 Task: Search one way flight ticket for 3 adults in first from Syracuse: Syracuse Hancock International Airport to Raleigh: Raleigh-durham International Airport on 8-5-2023. Choice of flights is United. Number of bags: 1 carry on bag. Price is upto 97000. Outbound departure time preference is 9:30.
Action: Mouse moved to (281, 118)
Screenshot: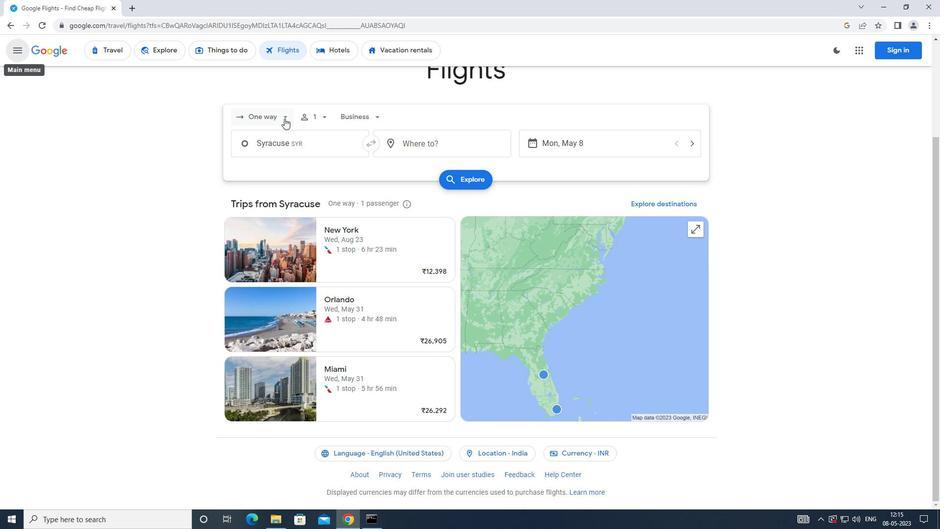 
Action: Mouse pressed left at (281, 118)
Screenshot: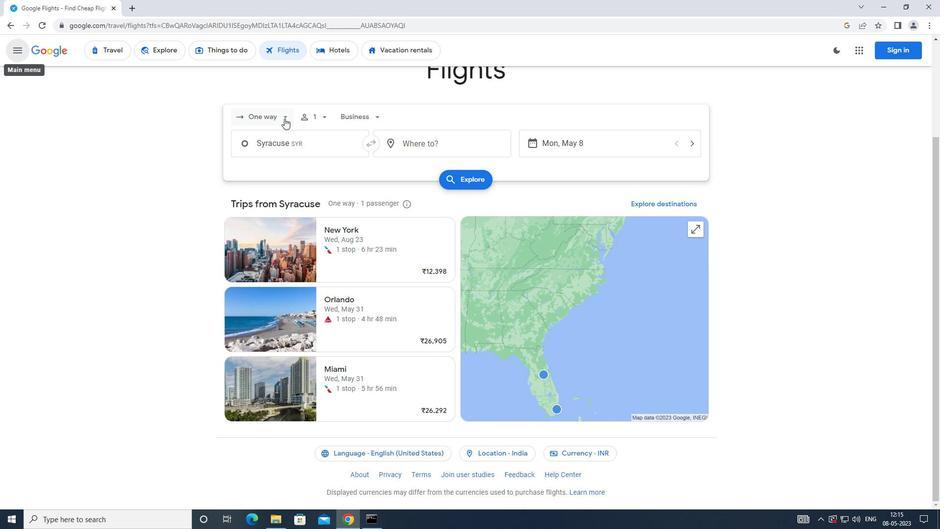 
Action: Mouse moved to (277, 161)
Screenshot: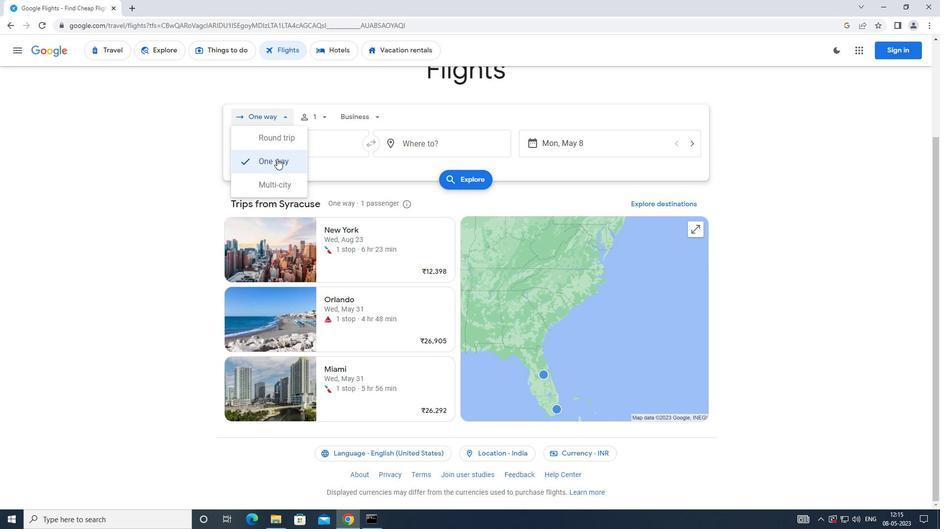 
Action: Mouse pressed left at (277, 161)
Screenshot: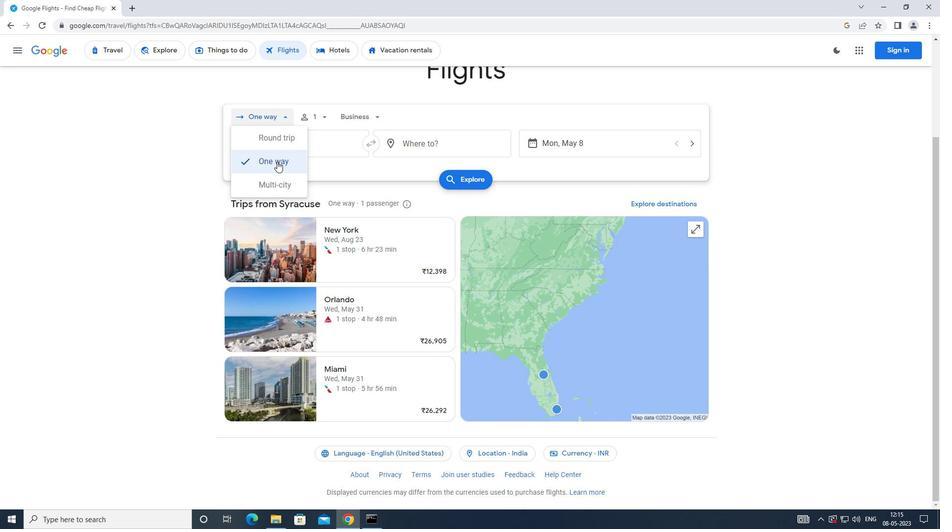 
Action: Mouse moved to (316, 119)
Screenshot: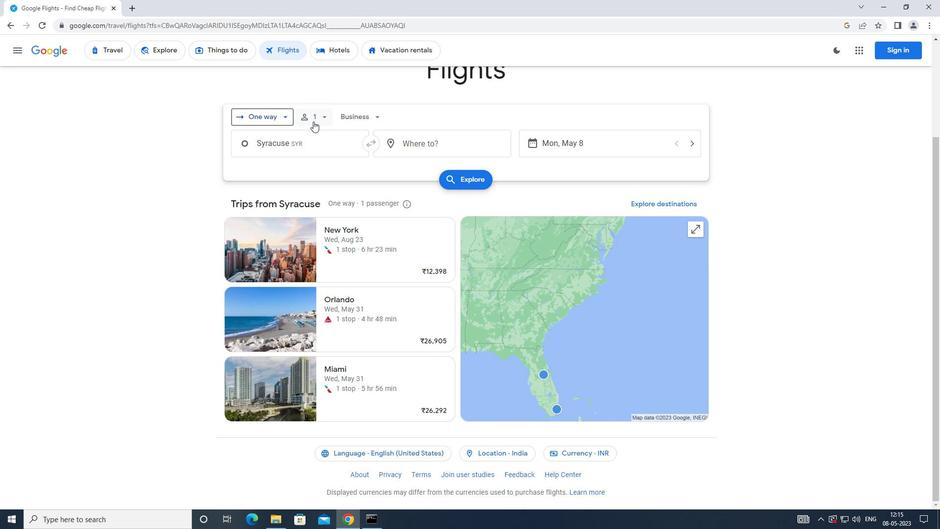 
Action: Mouse pressed left at (316, 119)
Screenshot: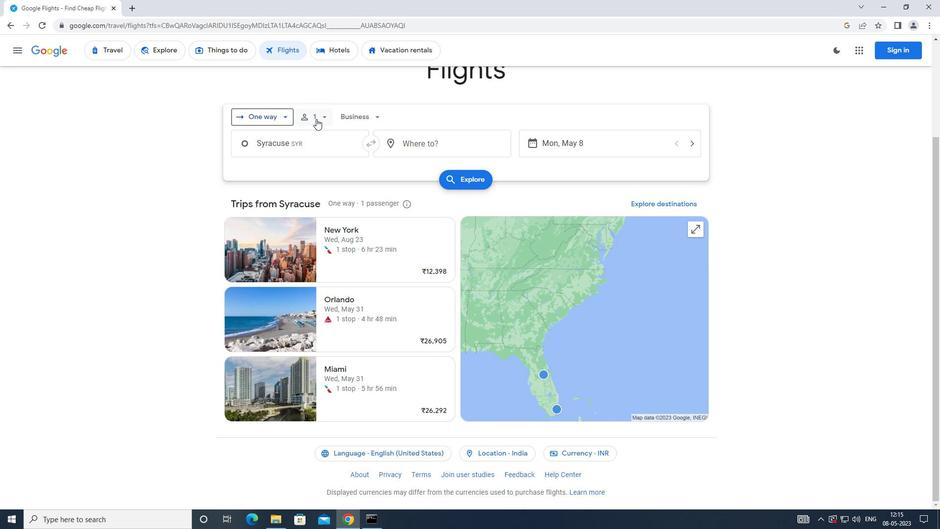 
Action: Mouse moved to (390, 140)
Screenshot: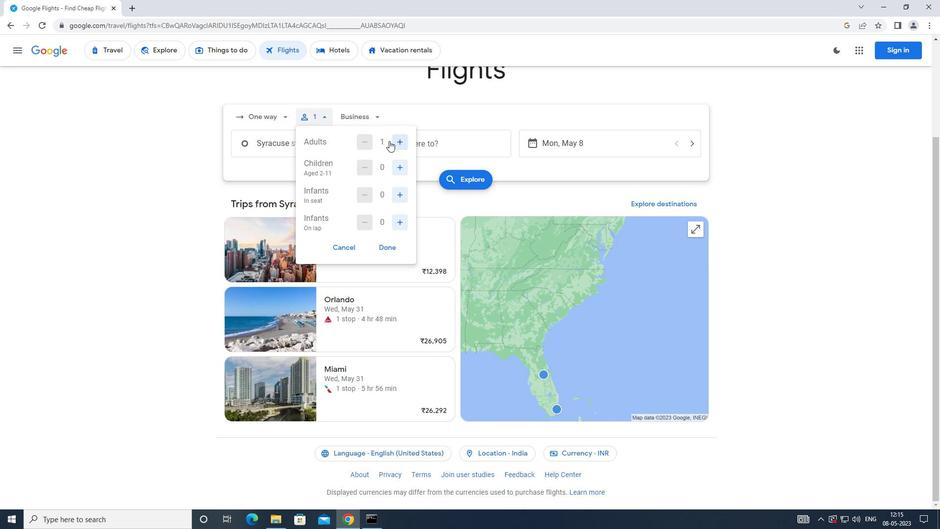 
Action: Mouse pressed left at (390, 140)
Screenshot: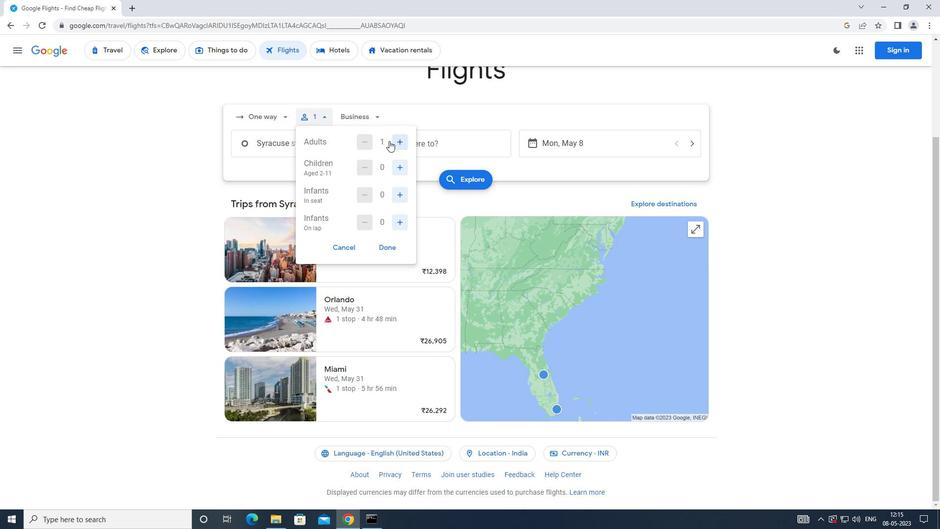 
Action: Mouse moved to (390, 140)
Screenshot: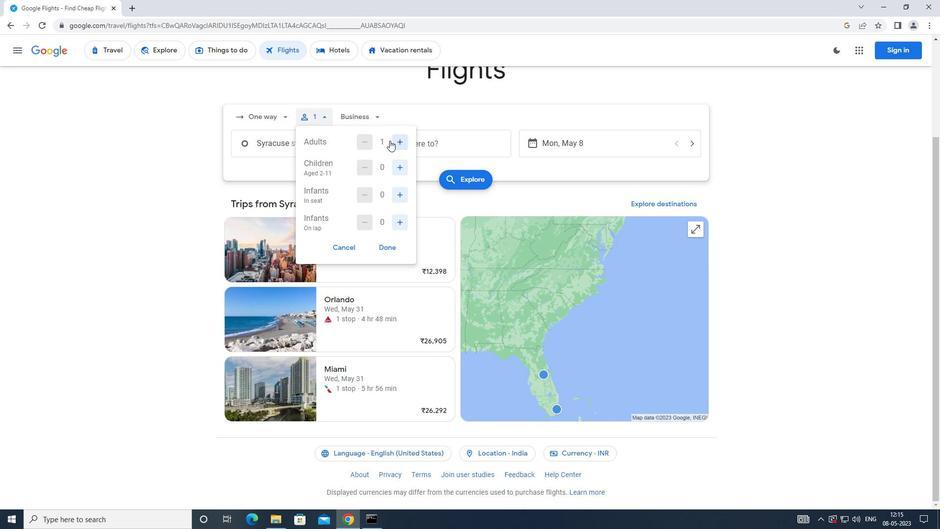 
Action: Mouse pressed left at (390, 140)
Screenshot: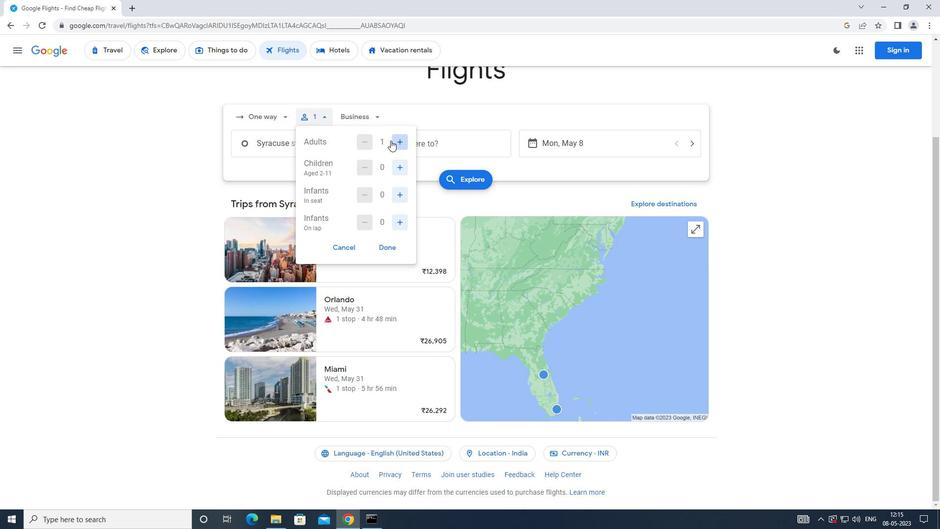 
Action: Mouse moved to (388, 247)
Screenshot: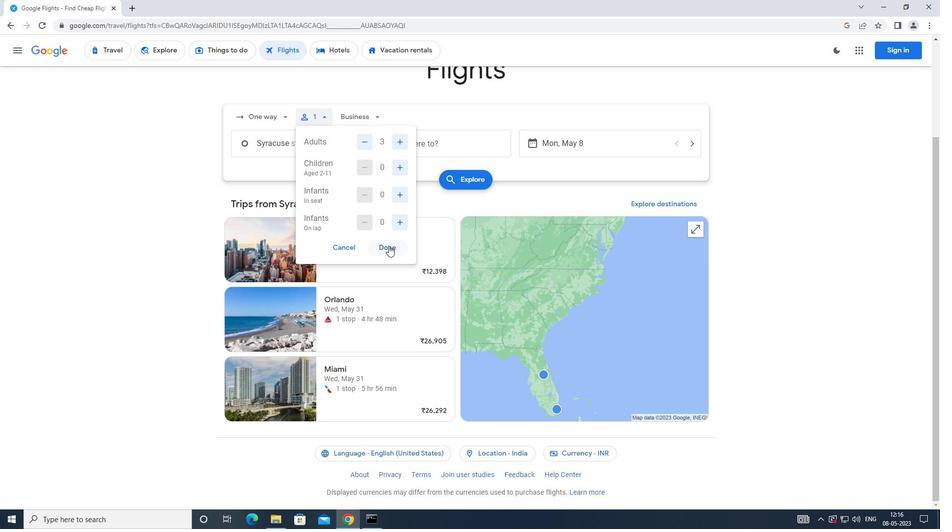 
Action: Mouse pressed left at (388, 247)
Screenshot: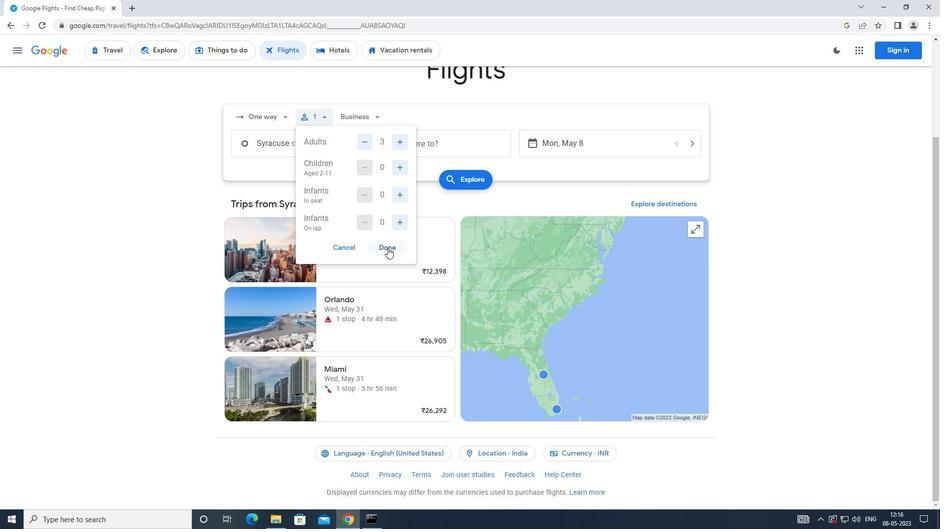 
Action: Mouse moved to (358, 124)
Screenshot: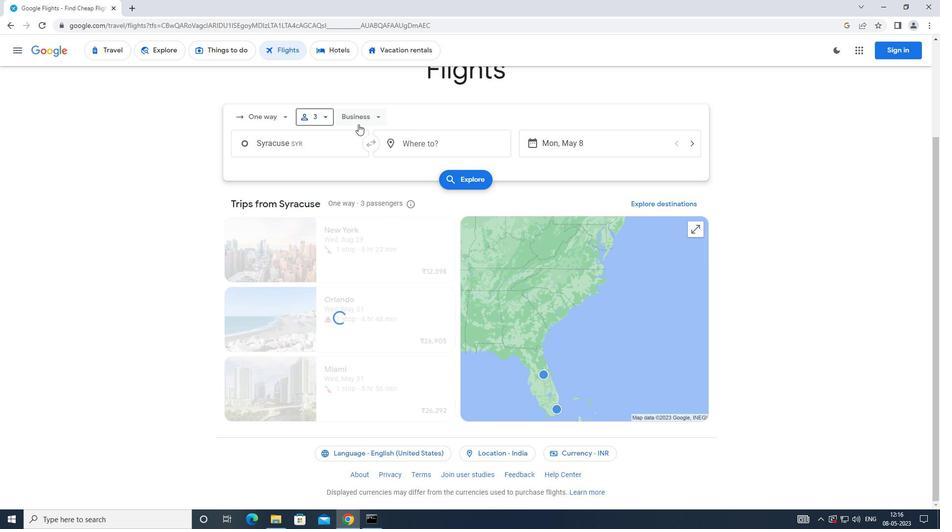 
Action: Mouse pressed left at (358, 124)
Screenshot: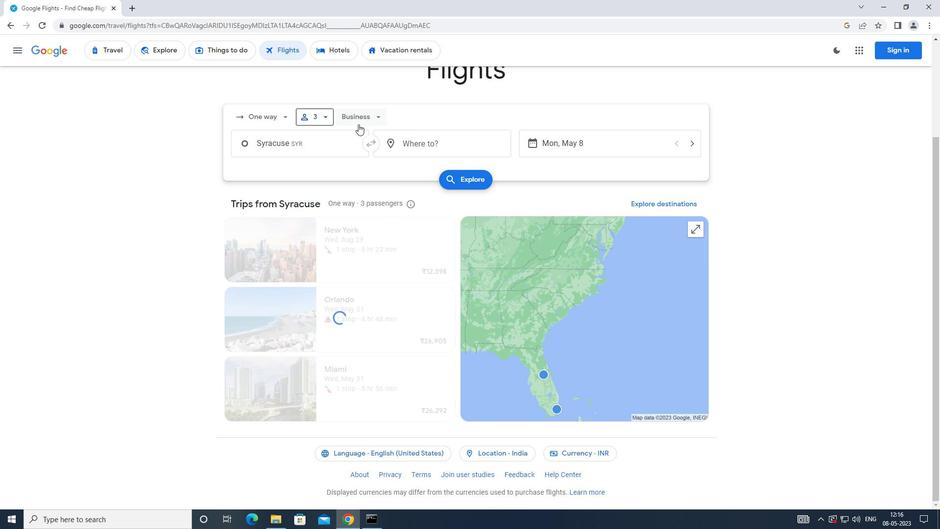 
Action: Mouse moved to (374, 207)
Screenshot: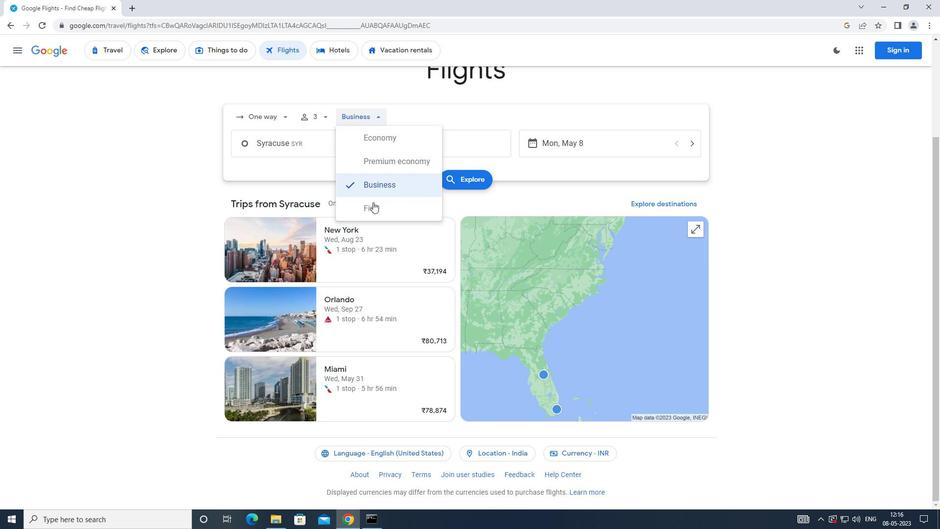 
Action: Mouse pressed left at (374, 207)
Screenshot: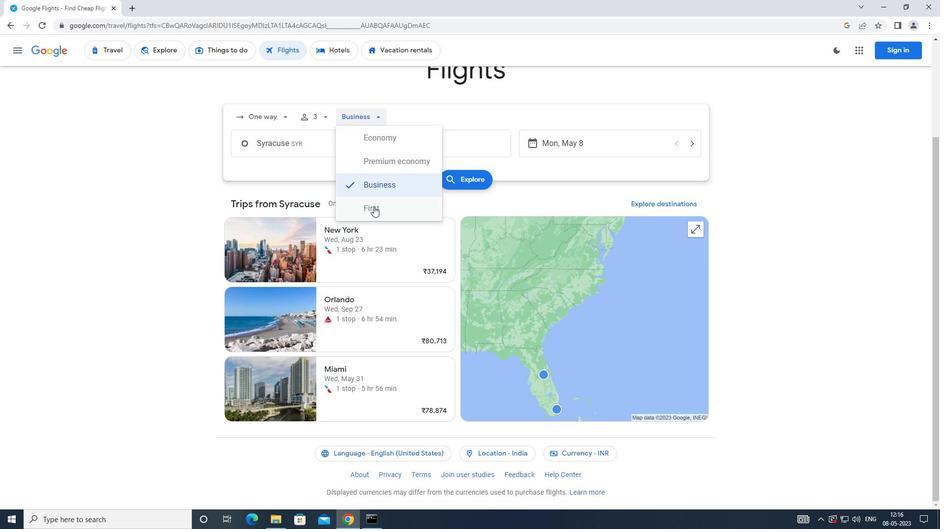
Action: Mouse moved to (323, 145)
Screenshot: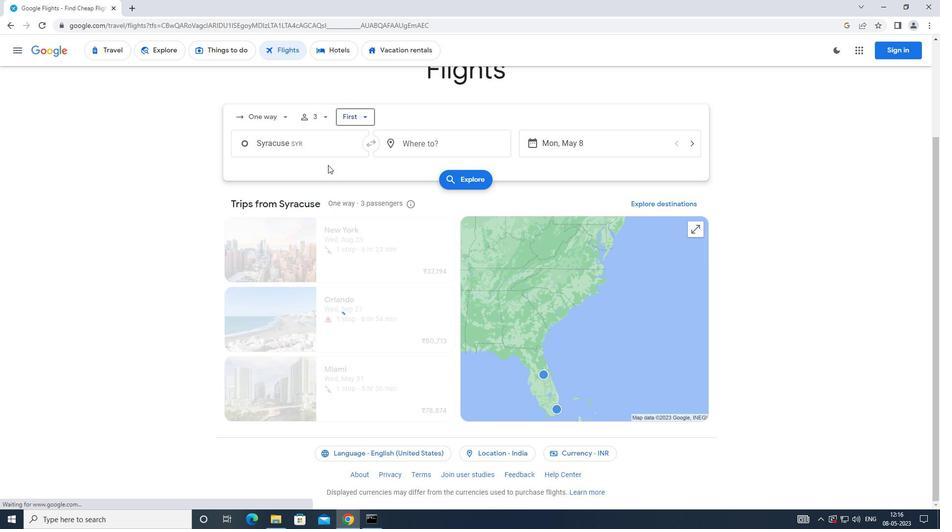 
Action: Mouse pressed left at (323, 145)
Screenshot: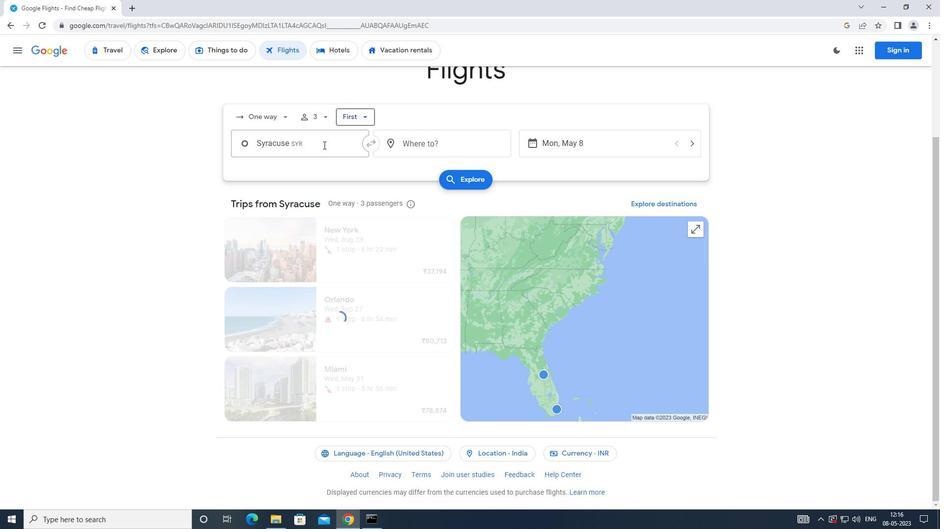 
Action: Mouse moved to (323, 144)
Screenshot: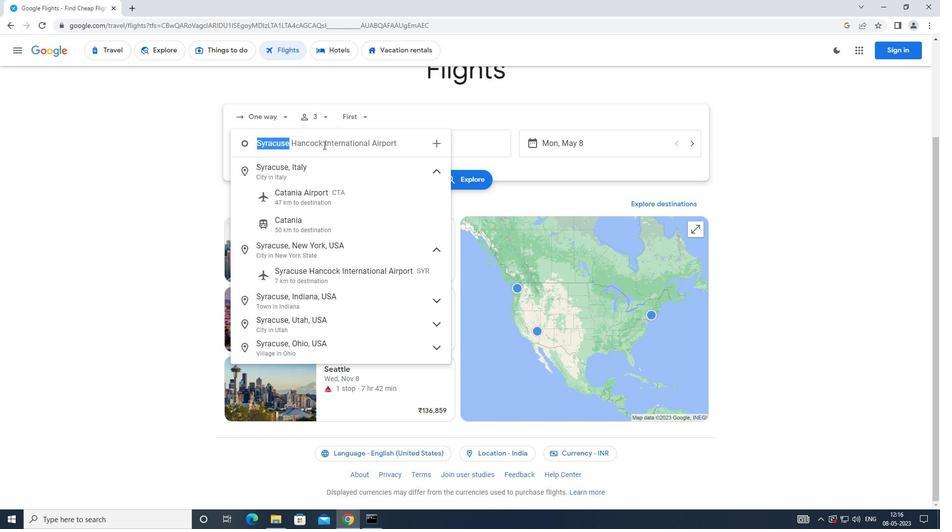 
Action: Key pressed <Key.caps_lock>s<Key.caps_lock>yracuse<Key.space>
Screenshot: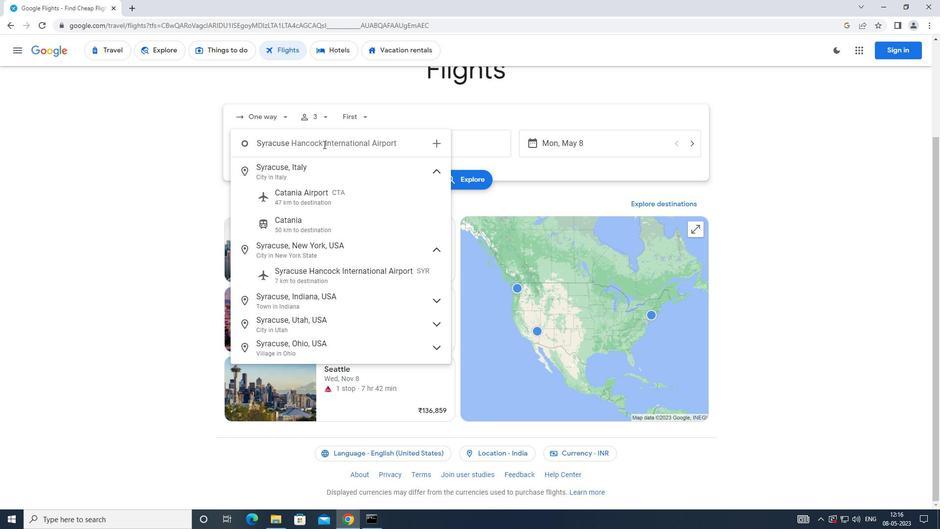 
Action: Mouse moved to (297, 261)
Screenshot: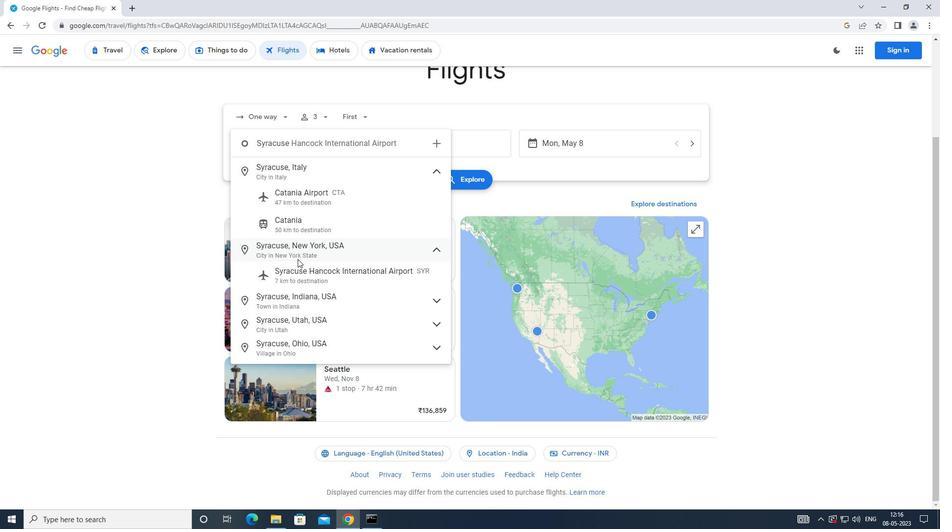 
Action: Mouse pressed left at (297, 261)
Screenshot: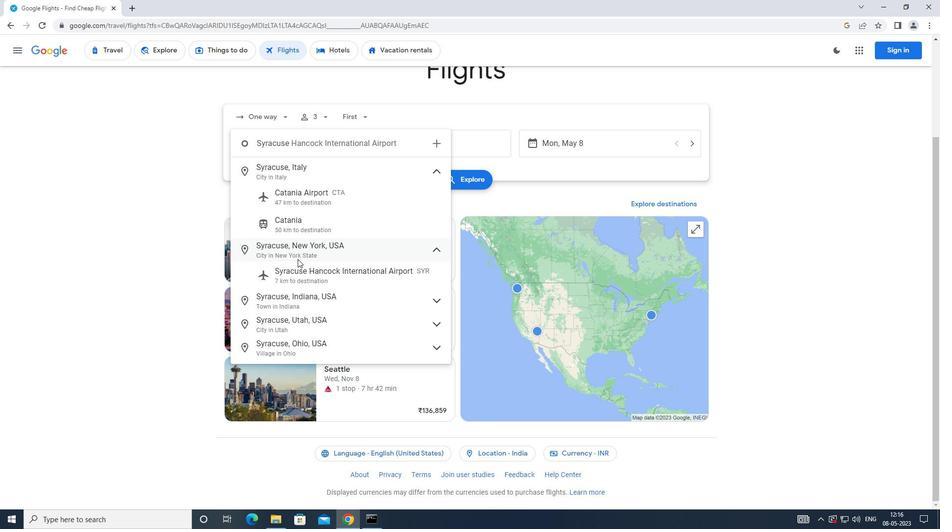 
Action: Mouse moved to (420, 139)
Screenshot: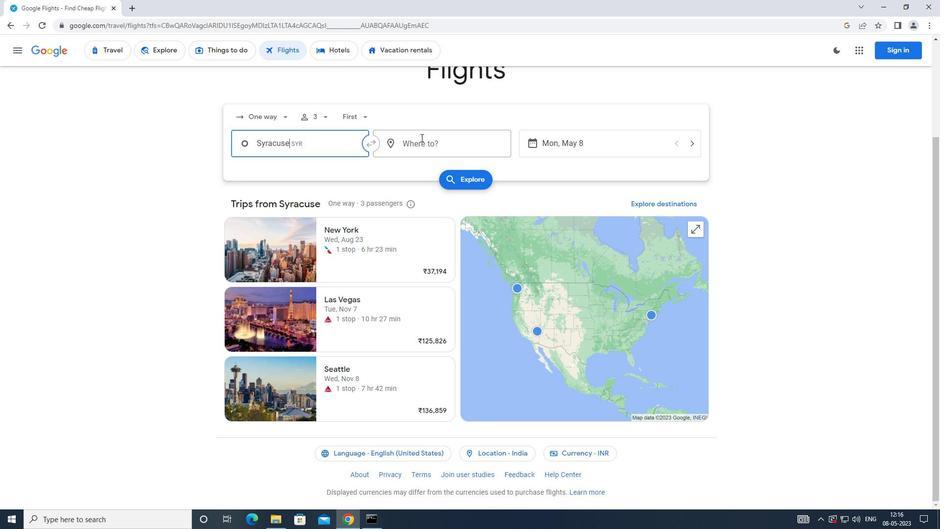 
Action: Mouse pressed left at (420, 139)
Screenshot: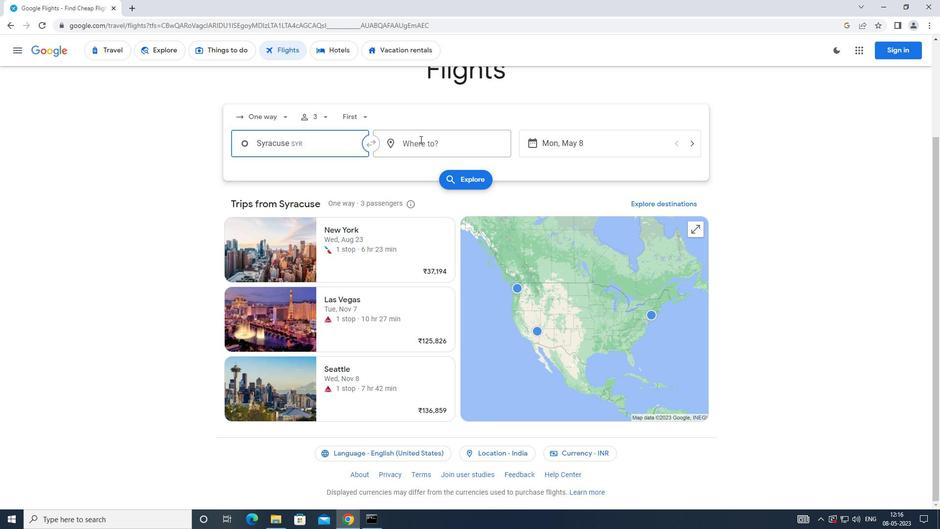 
Action: Mouse moved to (408, 250)
Screenshot: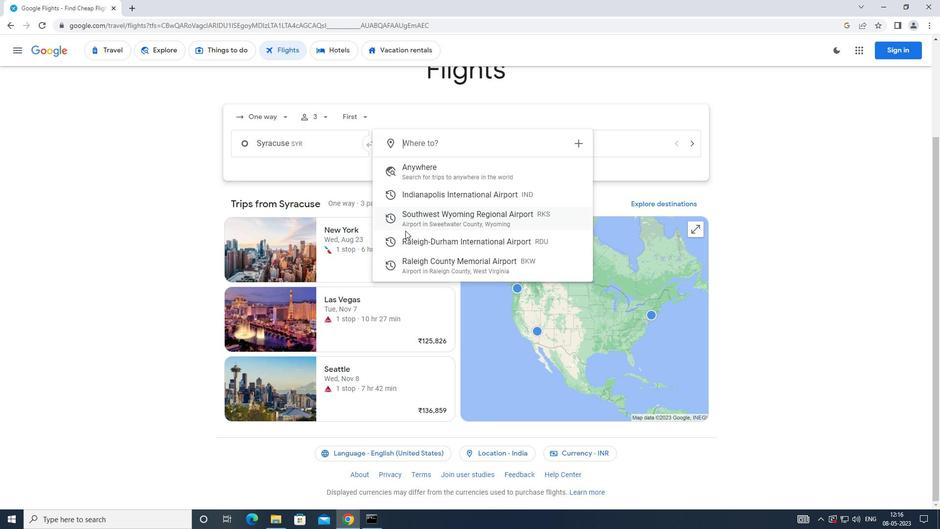 
Action: Mouse pressed left at (408, 250)
Screenshot: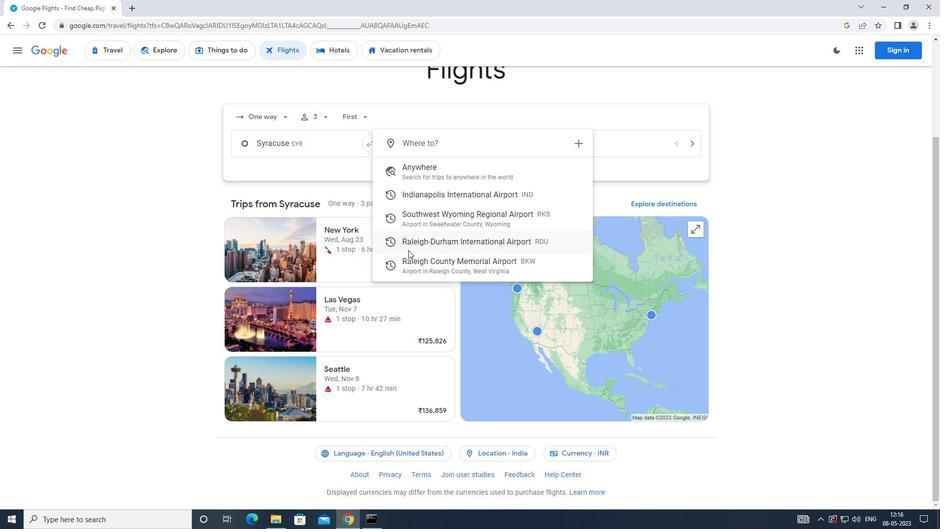 
Action: Mouse moved to (571, 134)
Screenshot: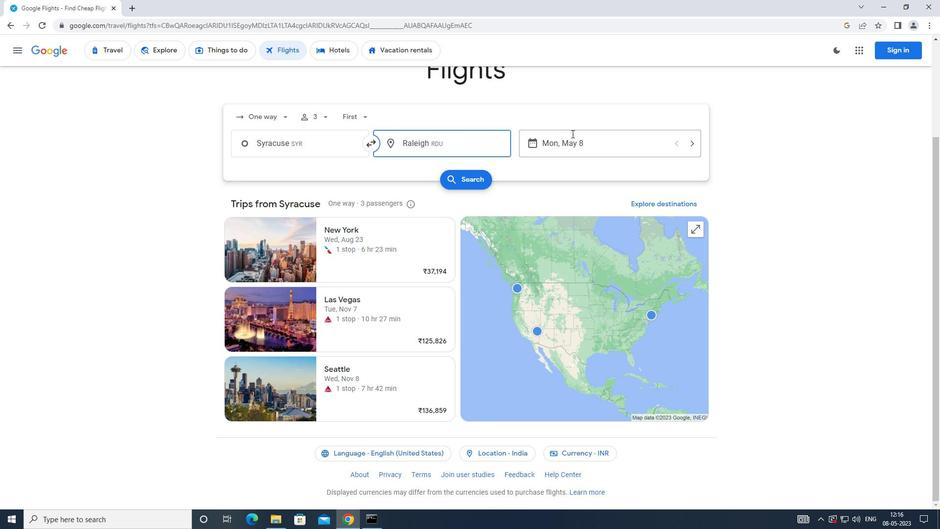 
Action: Mouse pressed left at (571, 134)
Screenshot: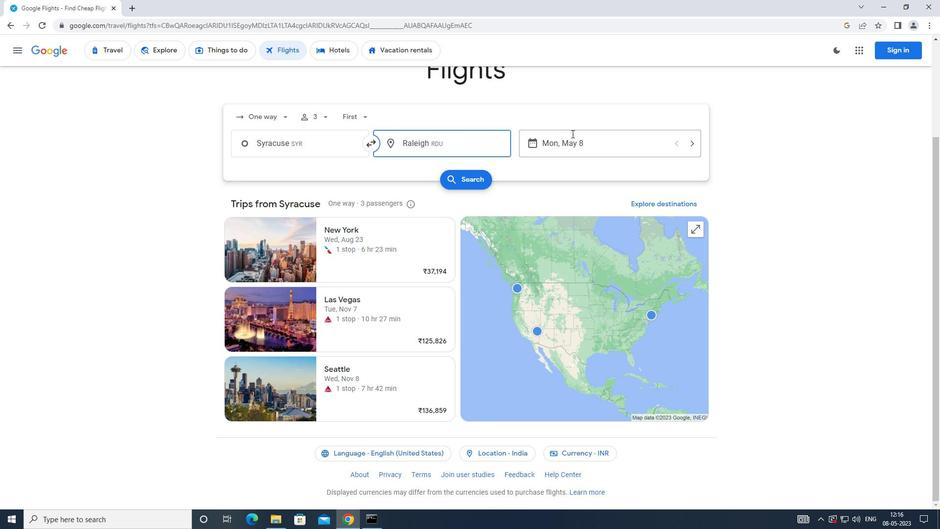 
Action: Mouse moved to (384, 250)
Screenshot: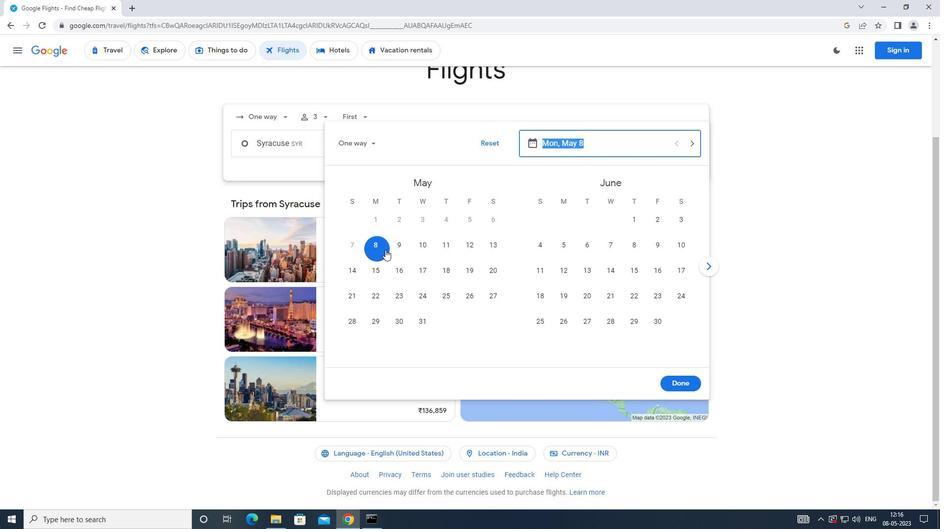 
Action: Mouse pressed left at (384, 250)
Screenshot: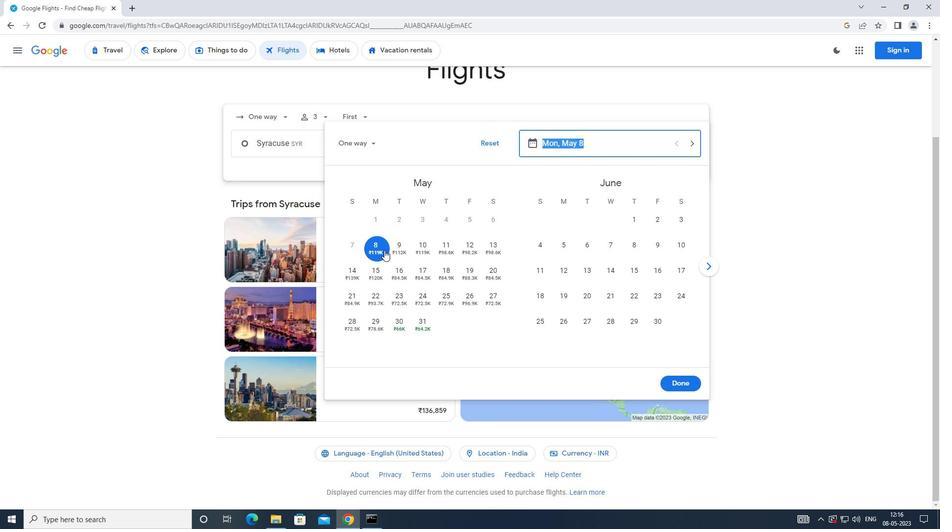 
Action: Mouse moved to (694, 387)
Screenshot: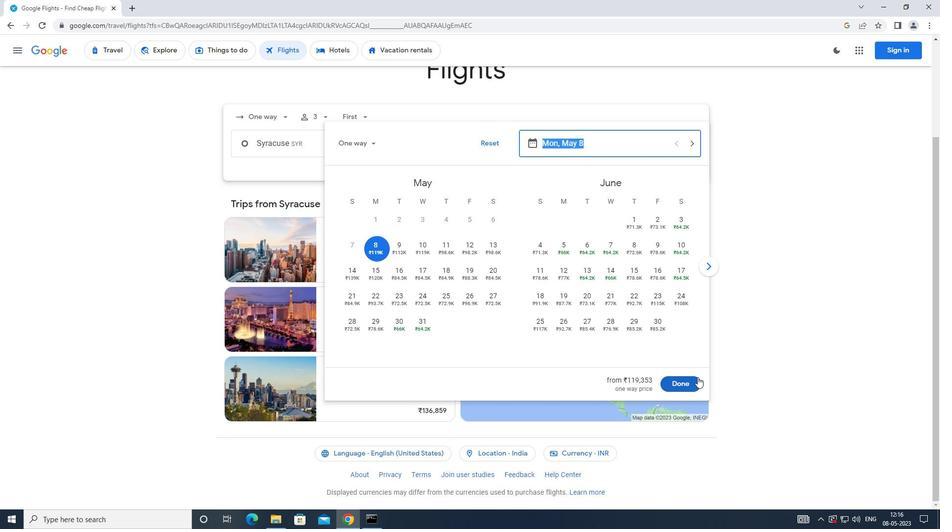 
Action: Mouse pressed left at (694, 387)
Screenshot: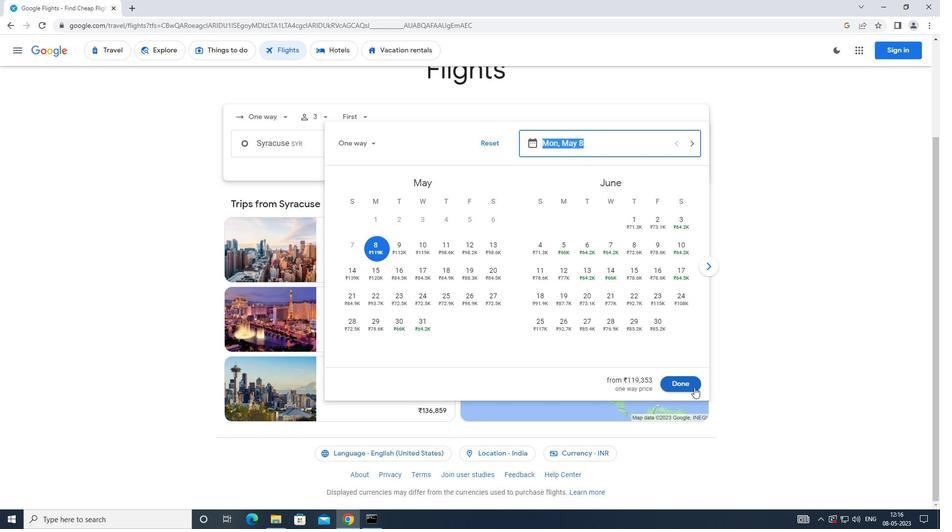 
Action: Mouse moved to (481, 186)
Screenshot: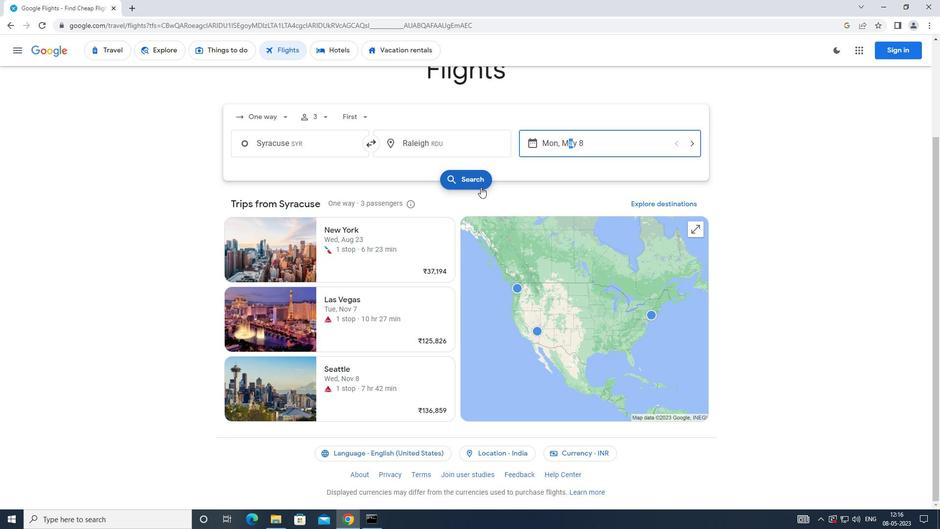 
Action: Mouse pressed left at (481, 186)
Screenshot: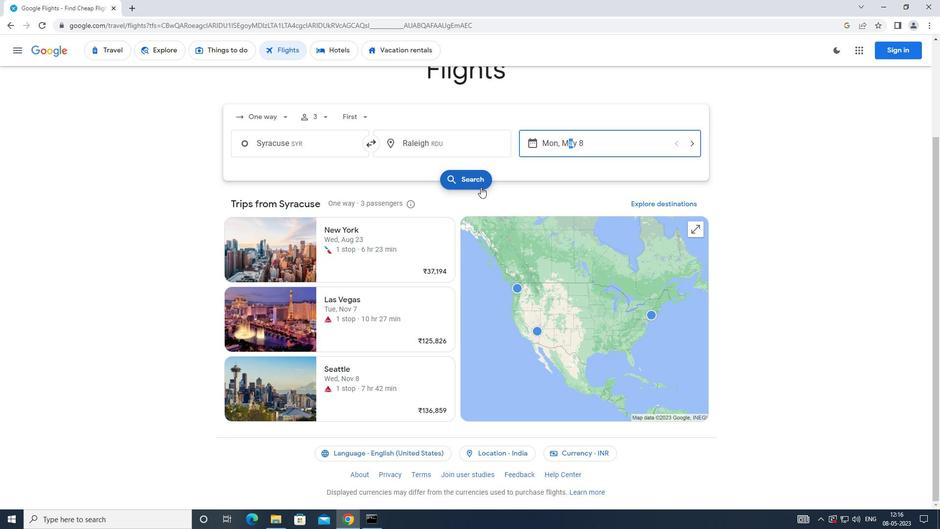 
Action: Mouse moved to (250, 143)
Screenshot: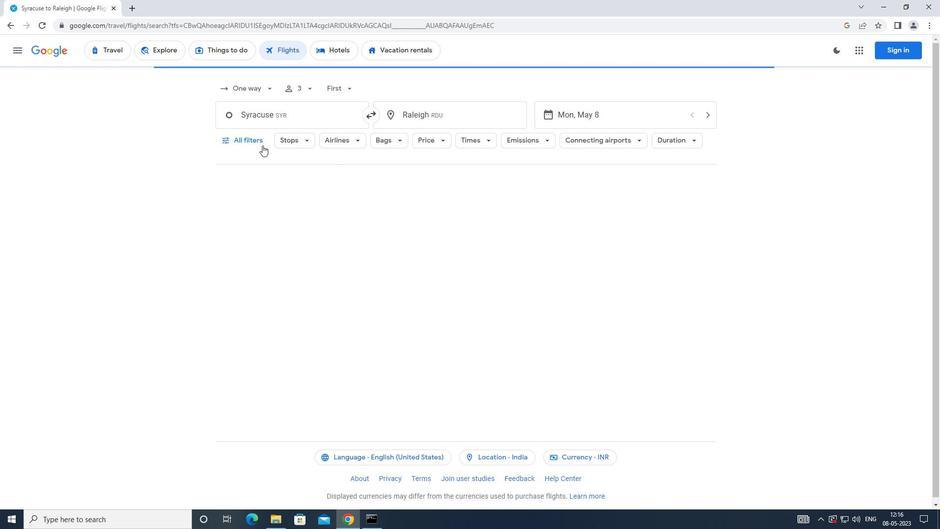 
Action: Mouse pressed left at (250, 143)
Screenshot: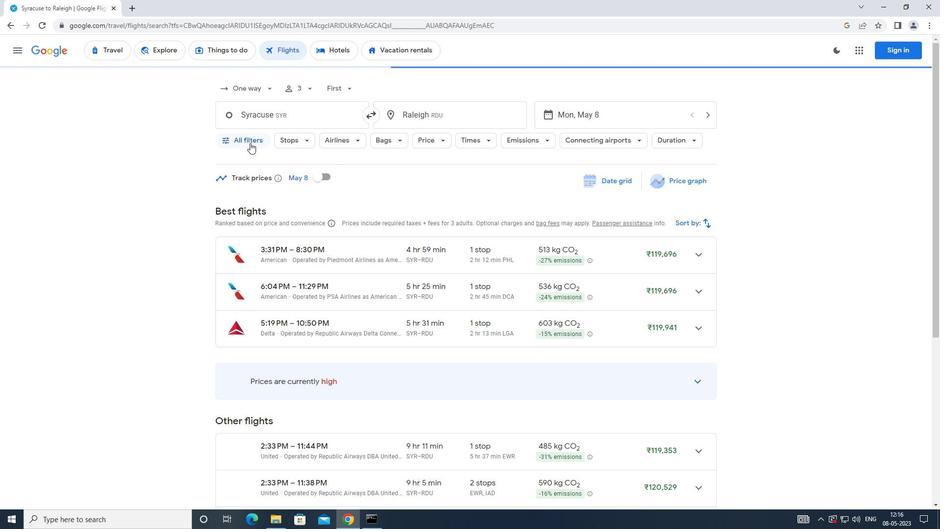 
Action: Mouse moved to (356, 348)
Screenshot: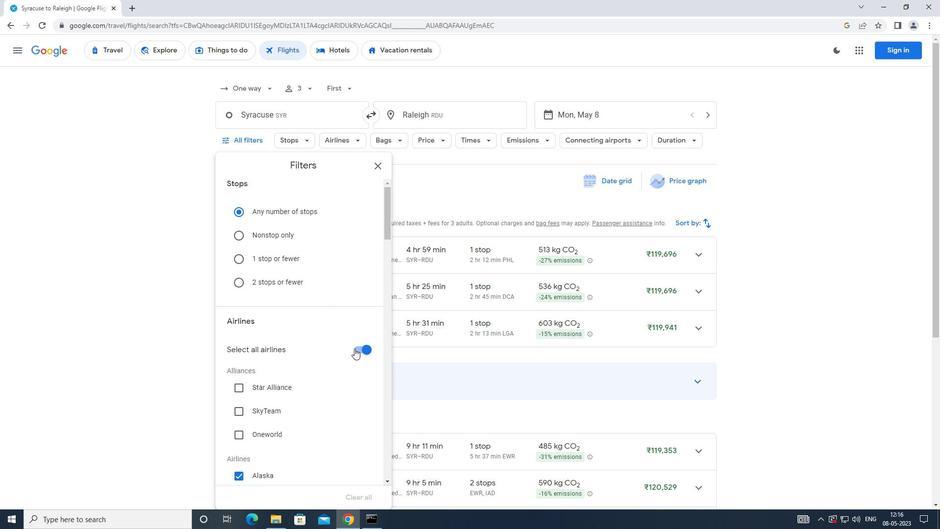 
Action: Mouse pressed left at (356, 348)
Screenshot: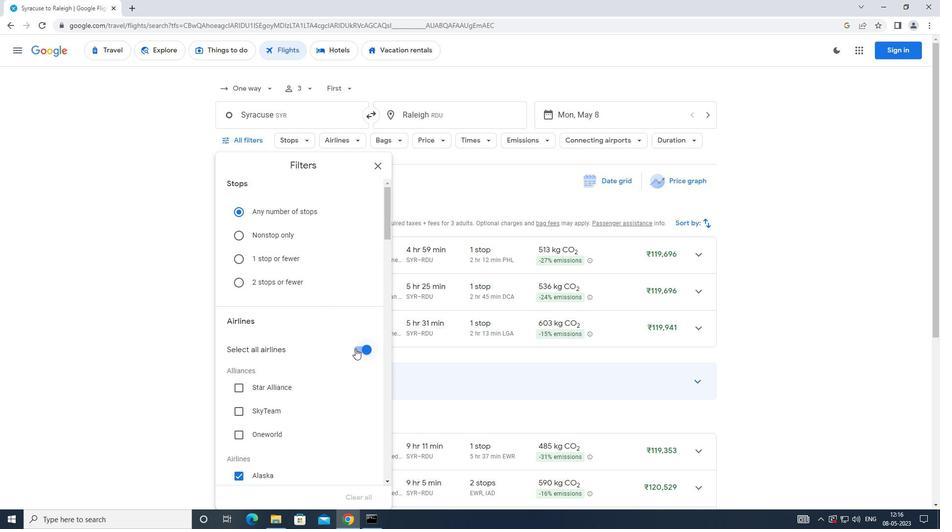 
Action: Mouse moved to (355, 340)
Screenshot: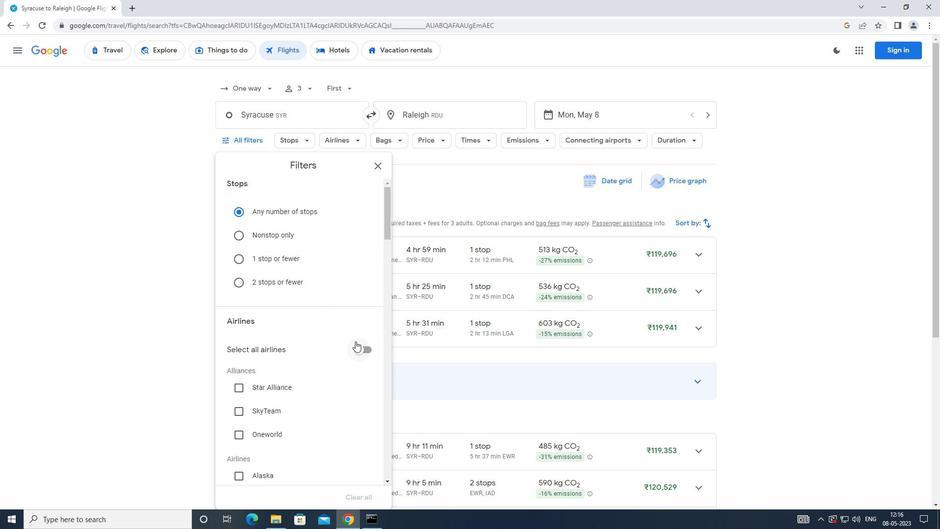
Action: Mouse scrolled (355, 340) with delta (0, 0)
Screenshot: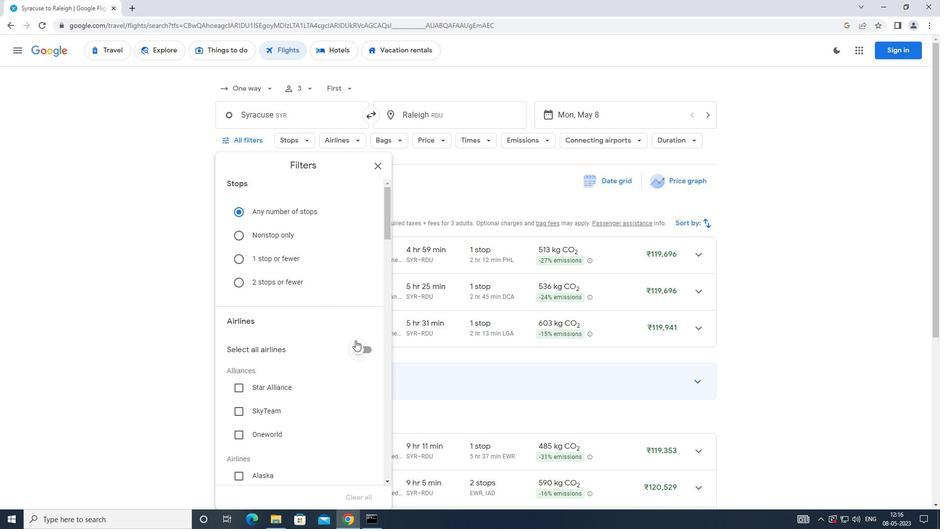 
Action: Mouse scrolled (355, 340) with delta (0, 0)
Screenshot: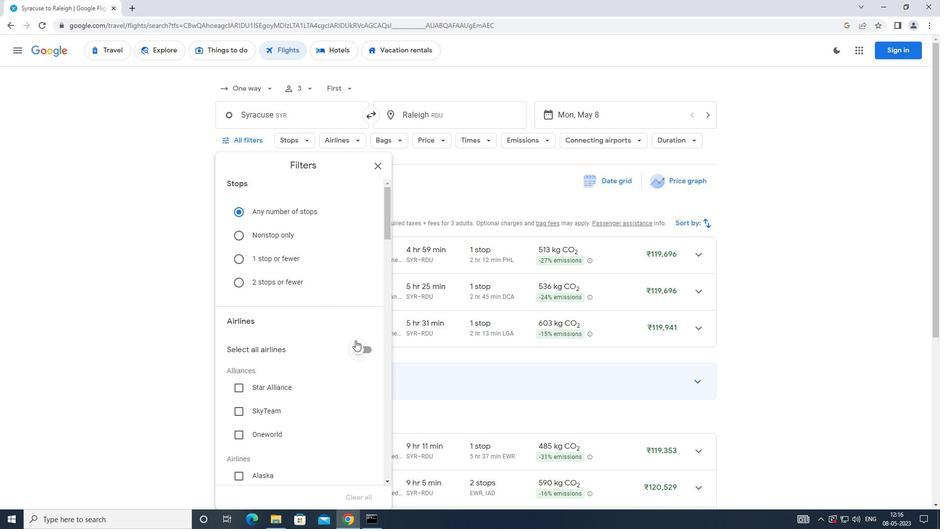 
Action: Mouse scrolled (355, 340) with delta (0, 0)
Screenshot: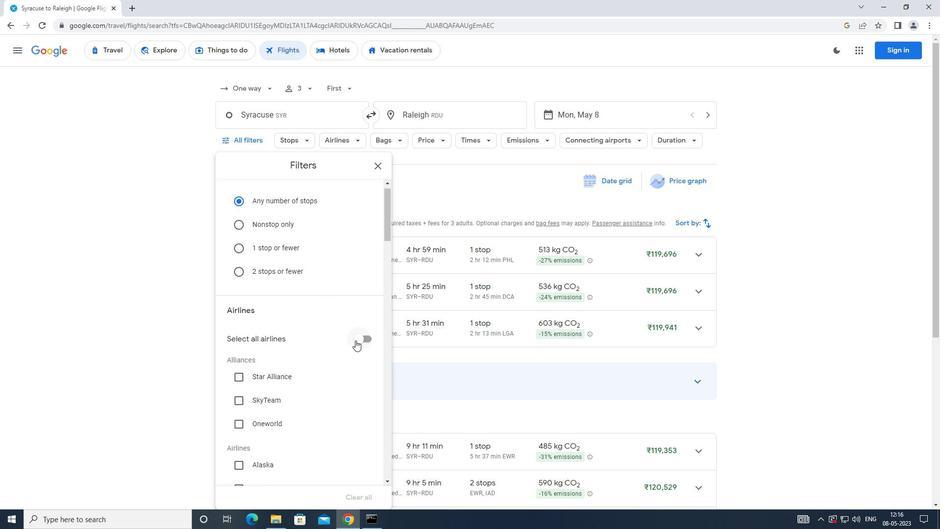 
Action: Mouse scrolled (355, 340) with delta (0, 0)
Screenshot: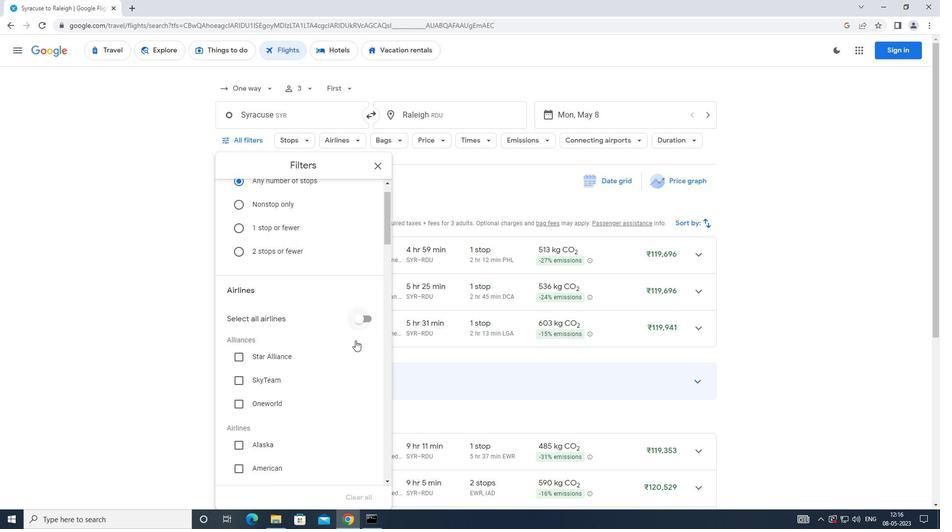 
Action: Mouse moved to (355, 339)
Screenshot: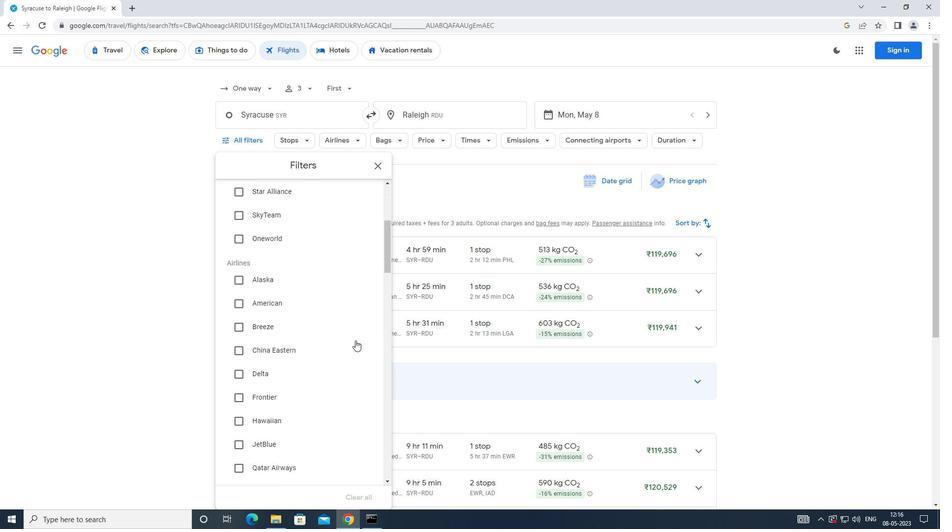 
Action: Mouse scrolled (355, 338) with delta (0, 0)
Screenshot: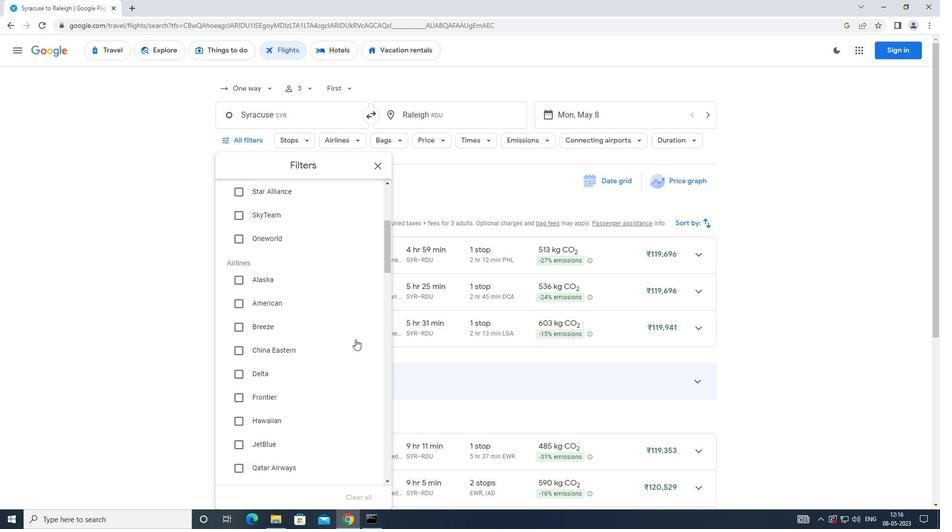 
Action: Mouse scrolled (355, 338) with delta (0, 0)
Screenshot: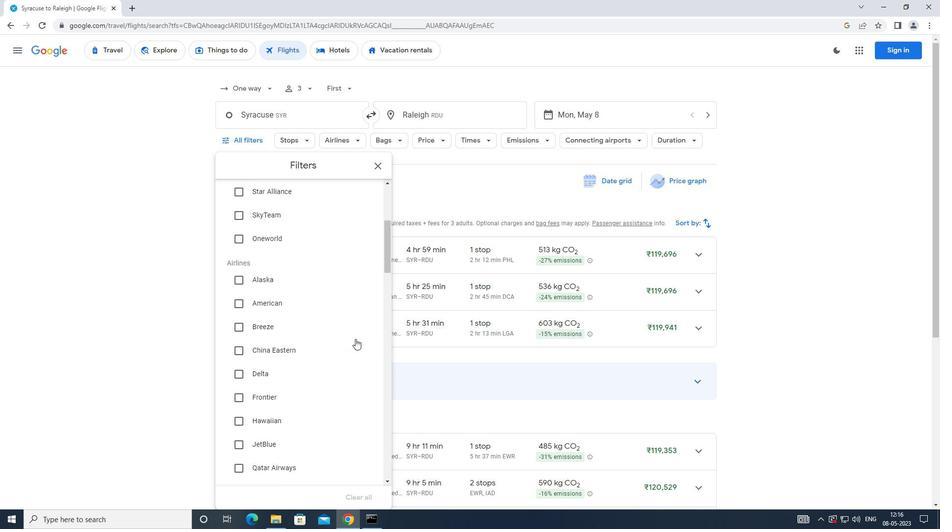 
Action: Mouse scrolled (355, 338) with delta (0, 0)
Screenshot: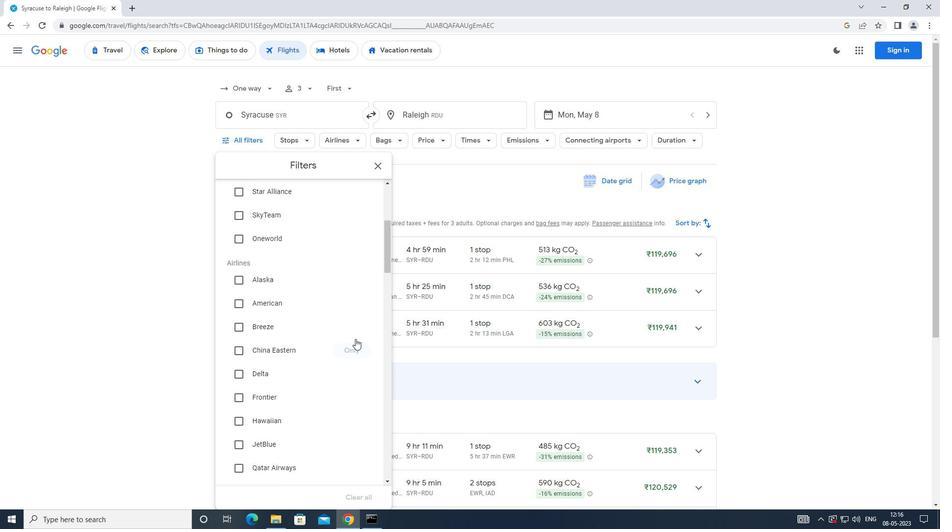 
Action: Mouse moved to (231, 367)
Screenshot: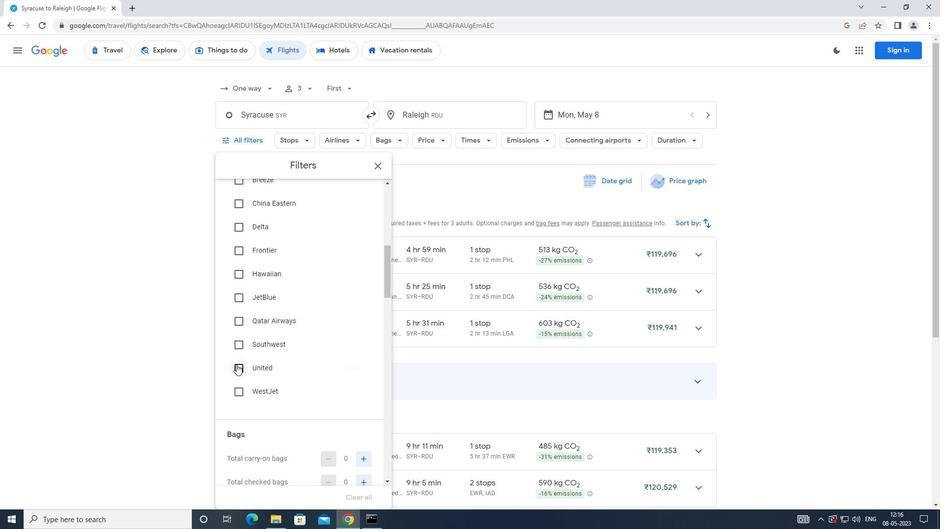 
Action: Mouse pressed left at (231, 367)
Screenshot: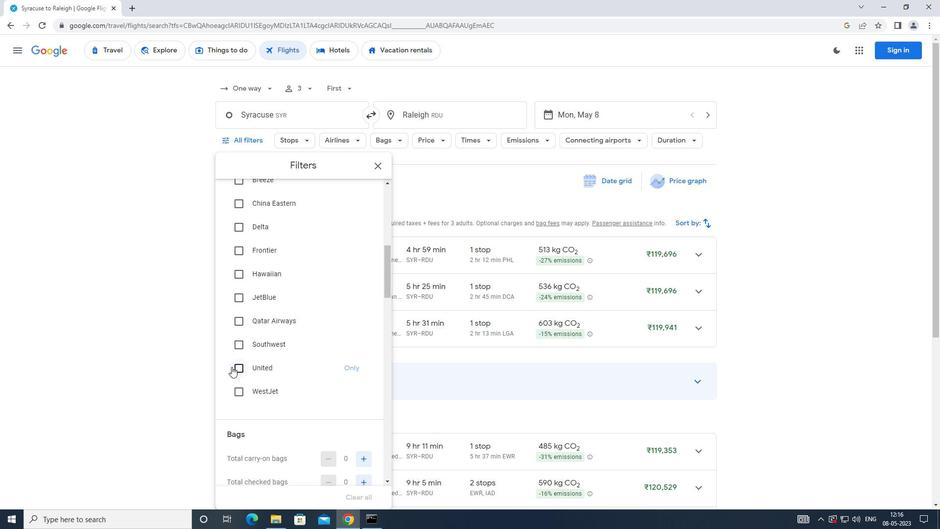 
Action: Mouse moved to (275, 342)
Screenshot: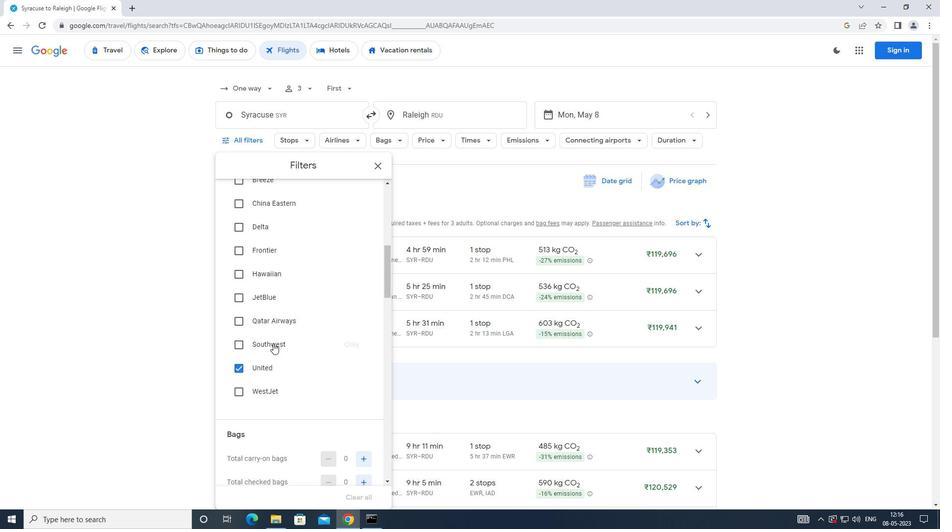 
Action: Mouse scrolled (275, 342) with delta (0, 0)
Screenshot: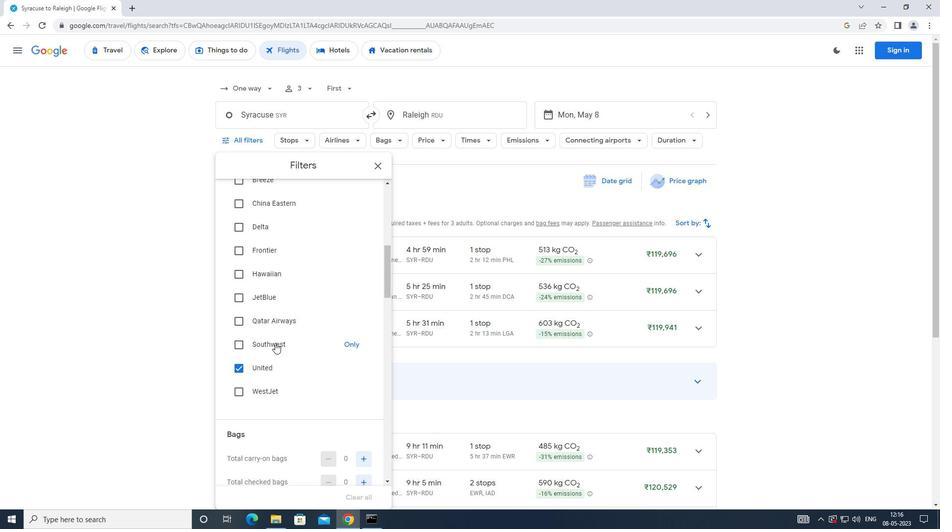 
Action: Mouse scrolled (275, 342) with delta (0, 0)
Screenshot: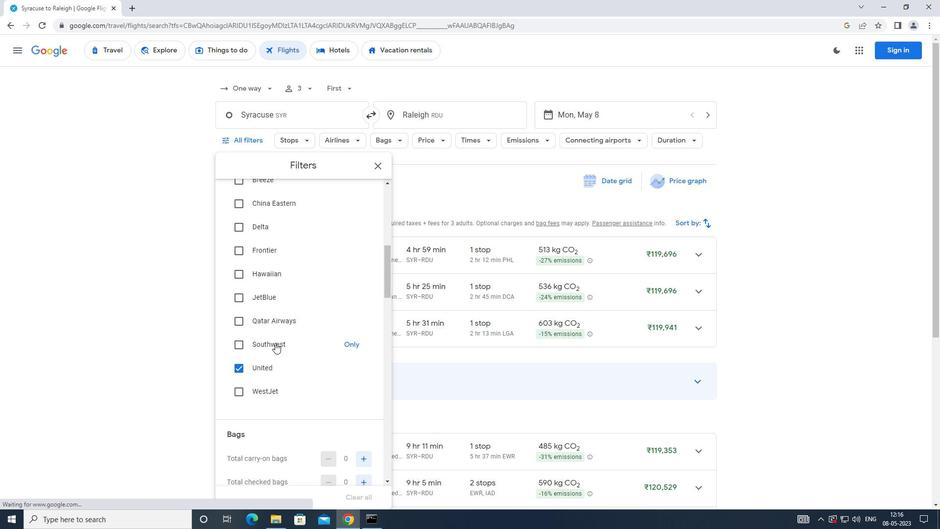 
Action: Mouse scrolled (275, 342) with delta (0, 0)
Screenshot: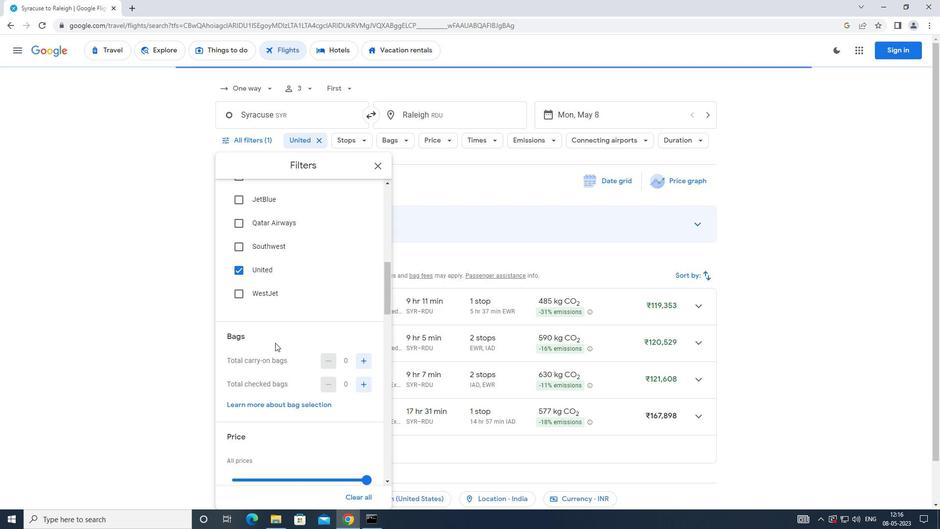 
Action: Mouse scrolled (275, 342) with delta (0, 0)
Screenshot: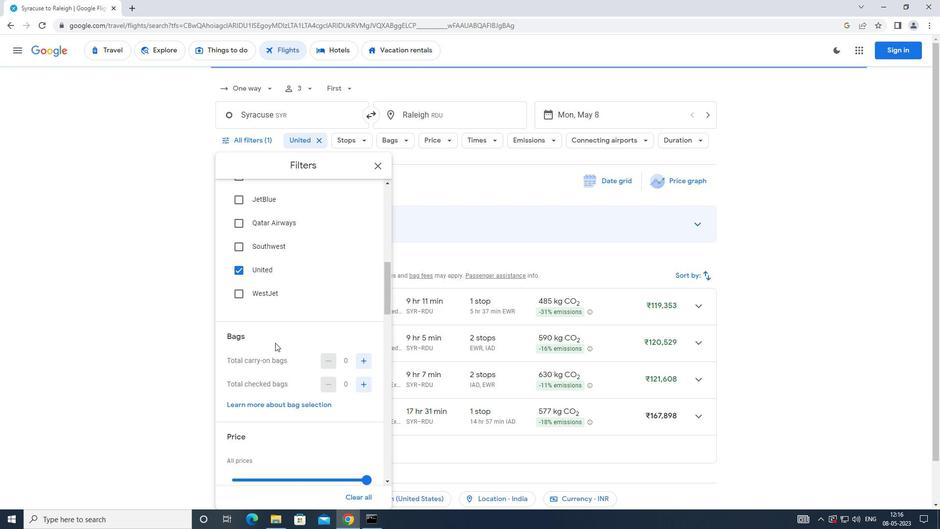 
Action: Mouse moved to (363, 263)
Screenshot: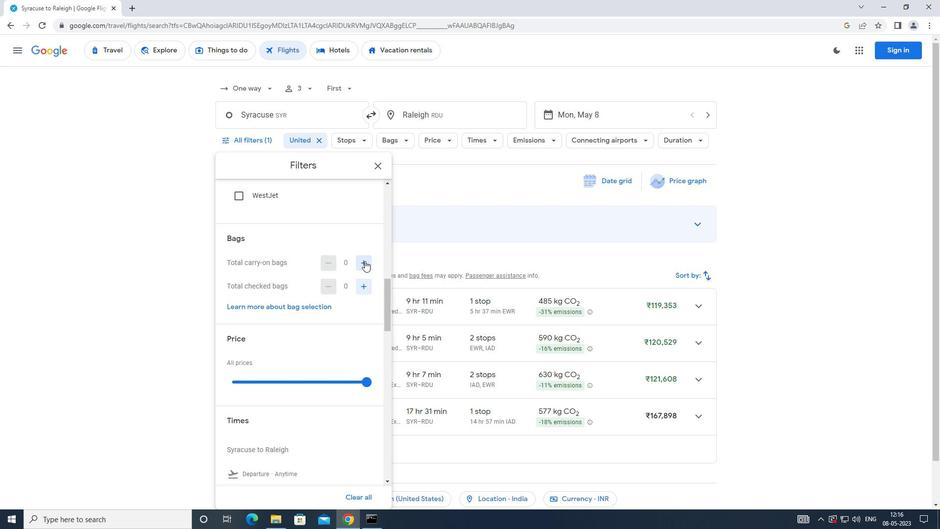 
Action: Mouse pressed left at (363, 263)
Screenshot: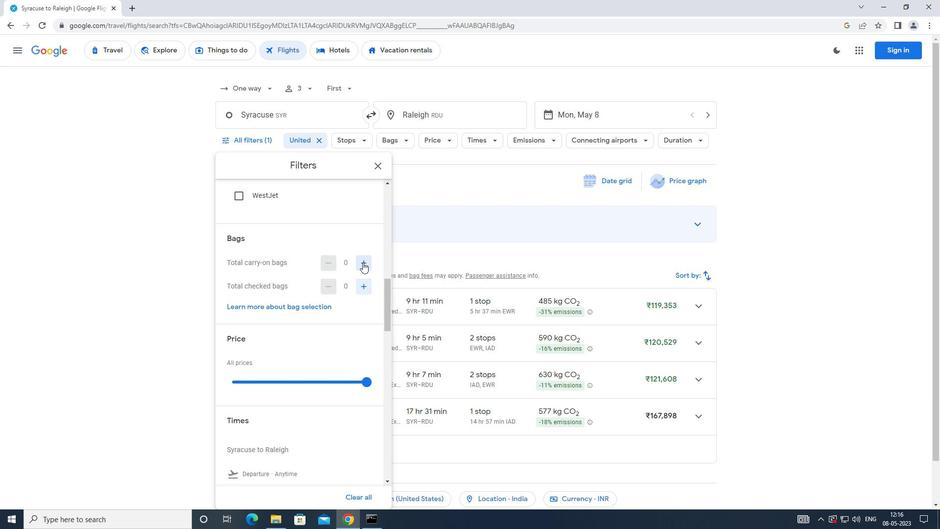 
Action: Mouse moved to (358, 279)
Screenshot: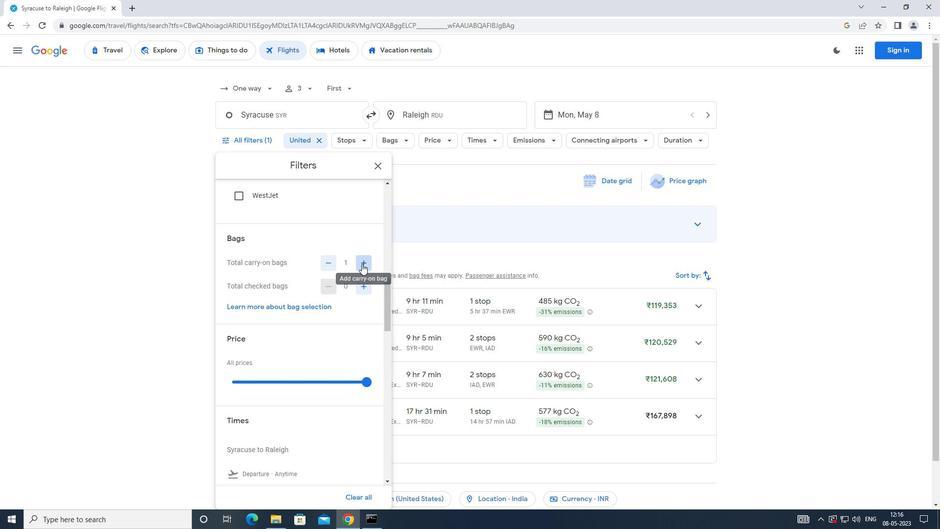 
Action: Mouse scrolled (358, 278) with delta (0, 0)
Screenshot: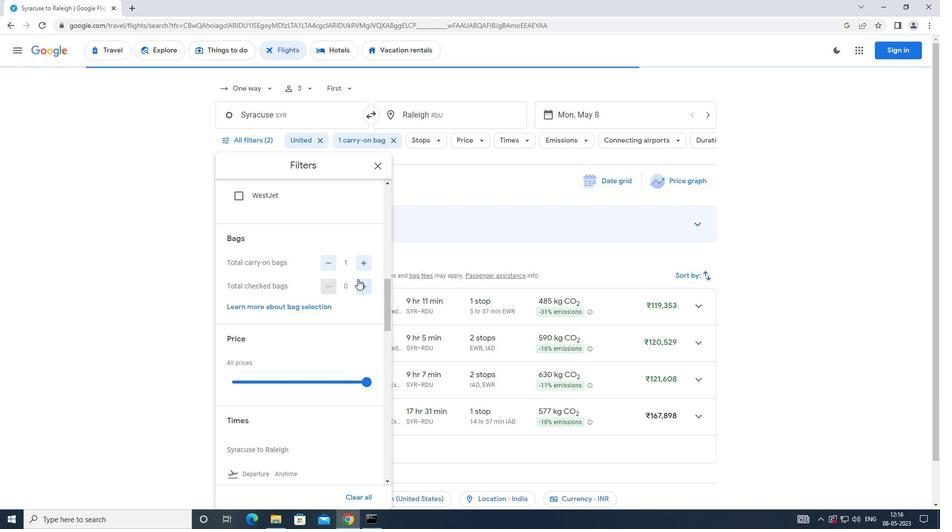 
Action: Mouse moved to (358, 279)
Screenshot: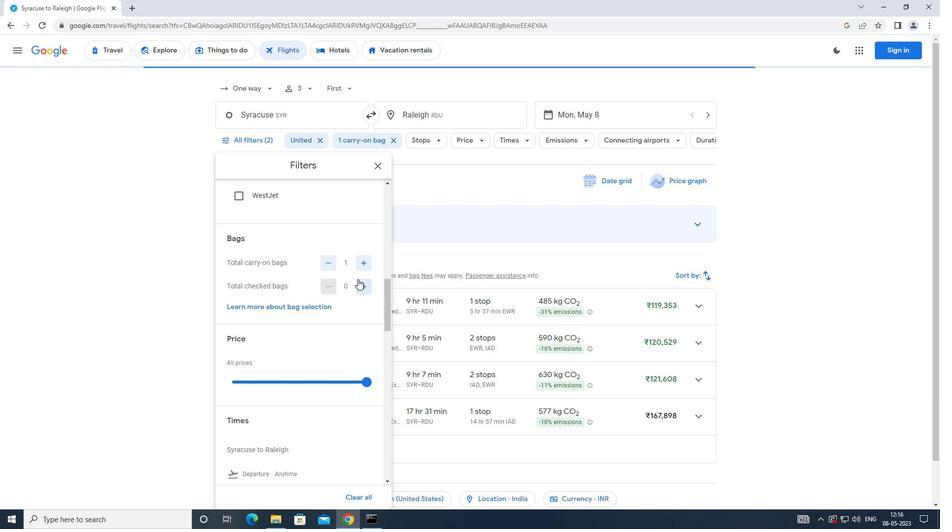 
Action: Mouse scrolled (358, 279) with delta (0, 0)
Screenshot: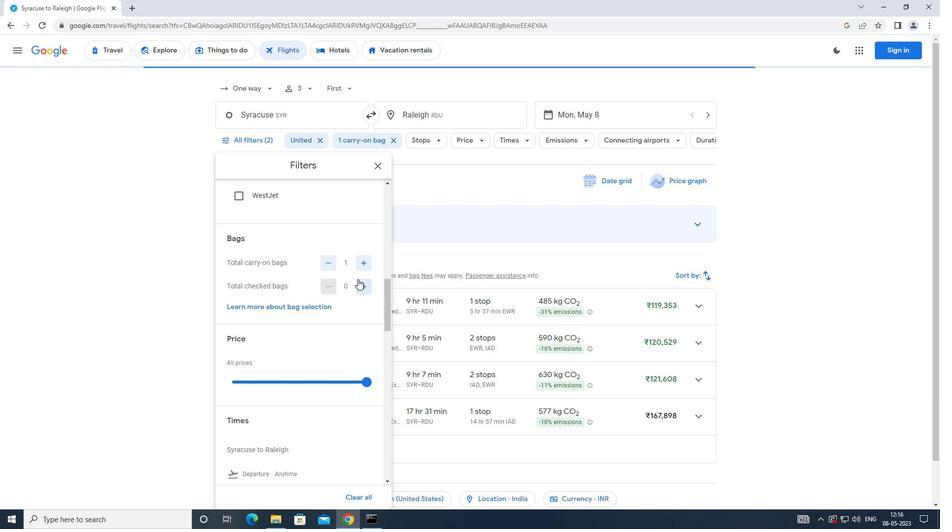 
Action: Mouse moved to (364, 284)
Screenshot: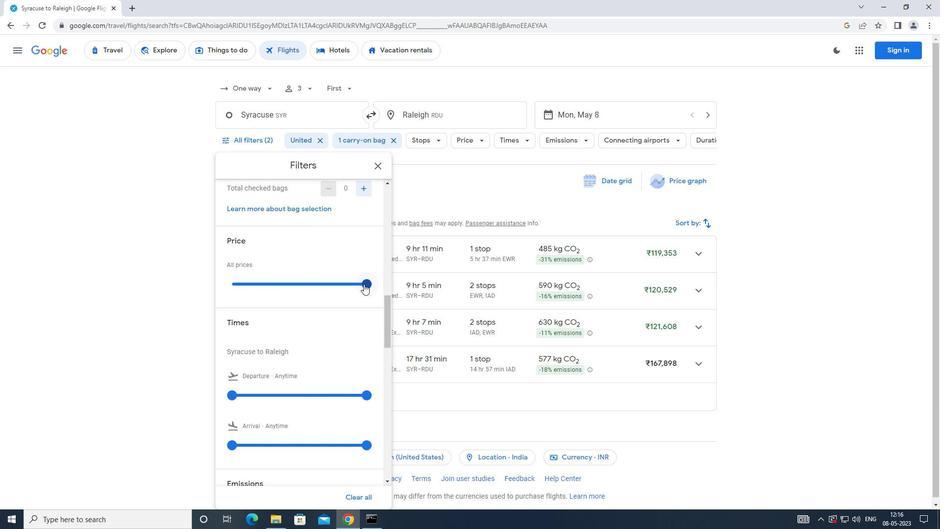 
Action: Mouse pressed left at (364, 284)
Screenshot: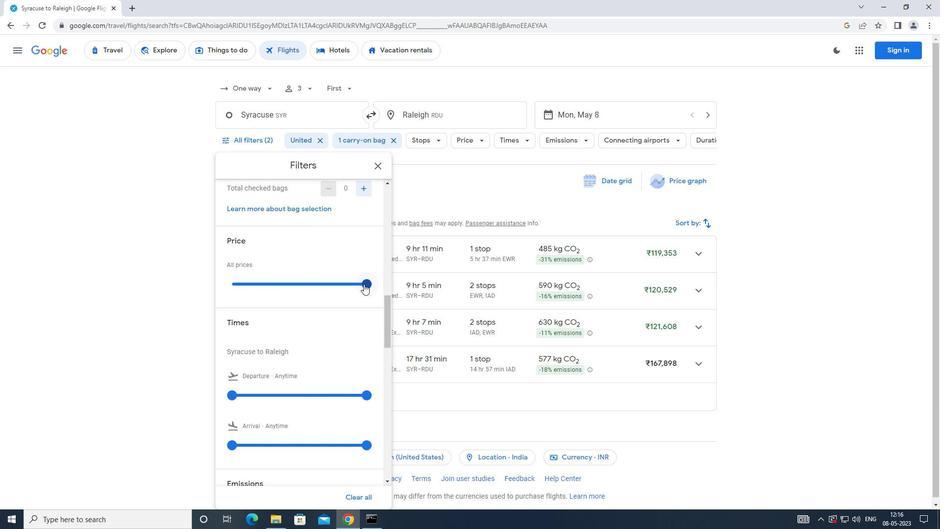 
Action: Mouse moved to (281, 294)
Screenshot: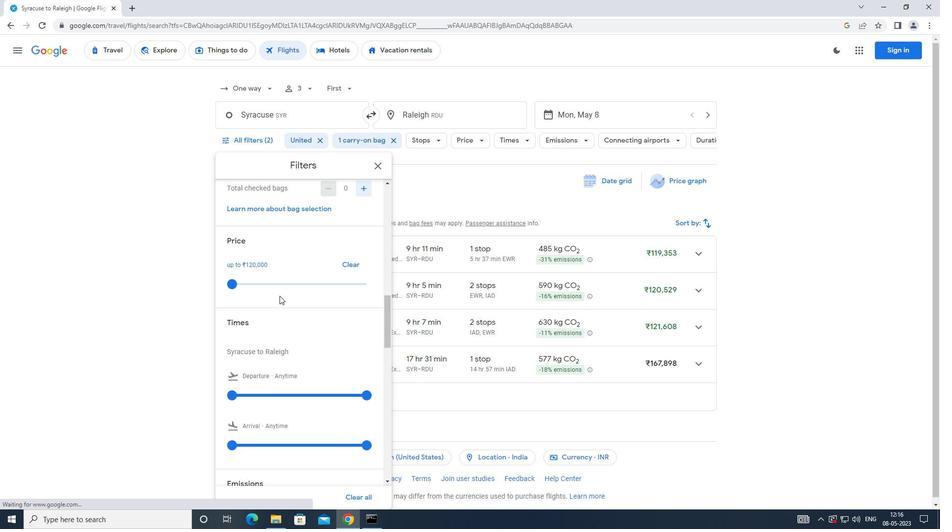 
Action: Mouse scrolled (281, 294) with delta (0, 0)
Screenshot: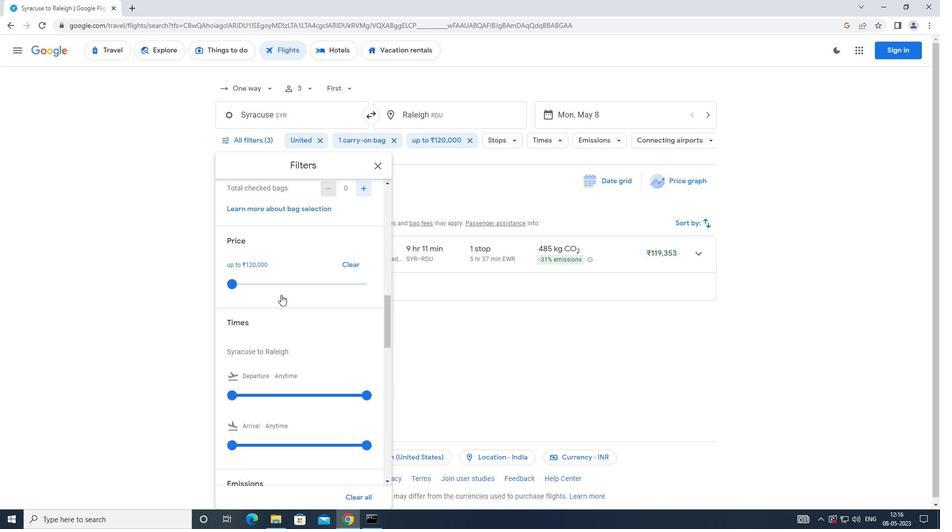 
Action: Mouse scrolled (281, 294) with delta (0, 0)
Screenshot: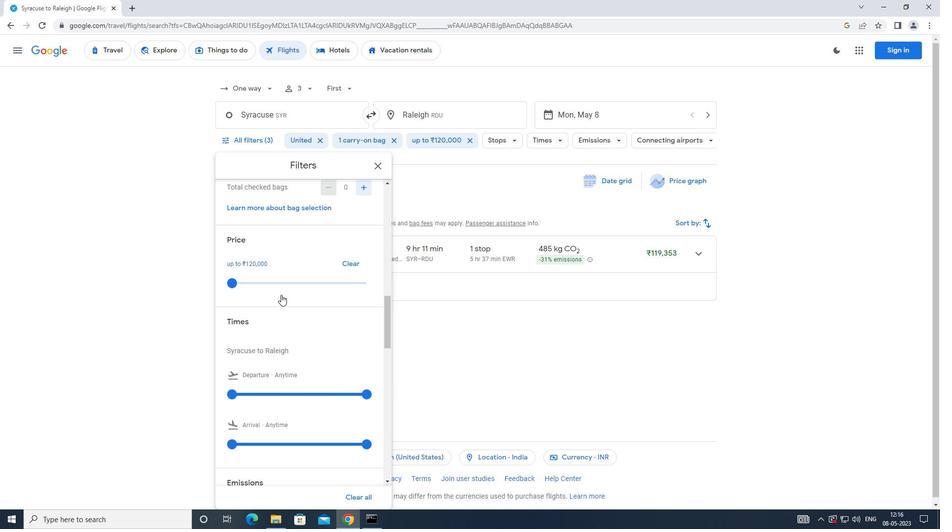 
Action: Mouse moved to (233, 295)
Screenshot: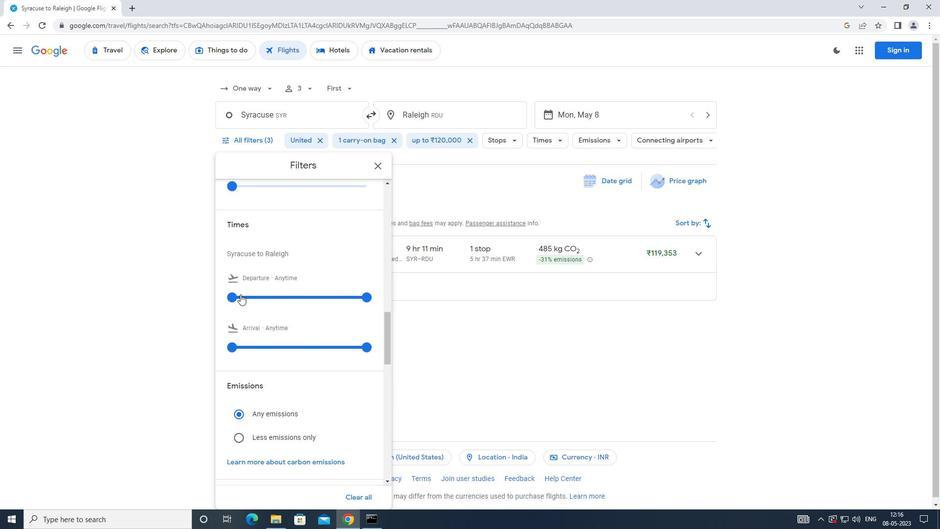 
Action: Mouse pressed left at (233, 295)
Screenshot: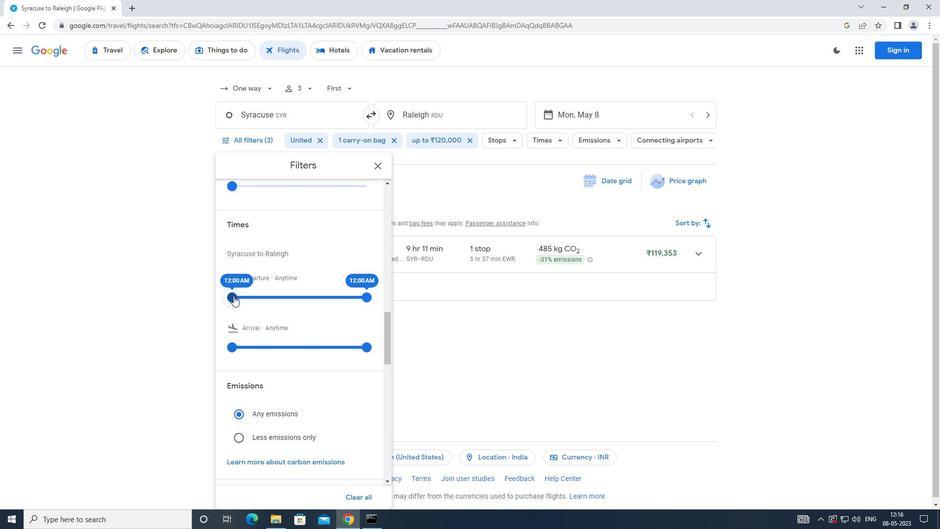 
Action: Mouse moved to (367, 299)
Screenshot: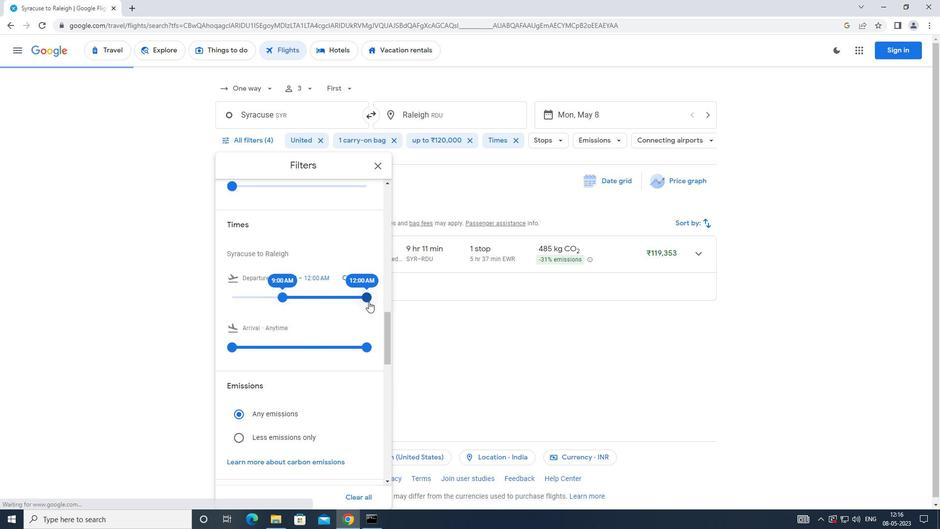 
Action: Mouse pressed left at (367, 299)
Screenshot: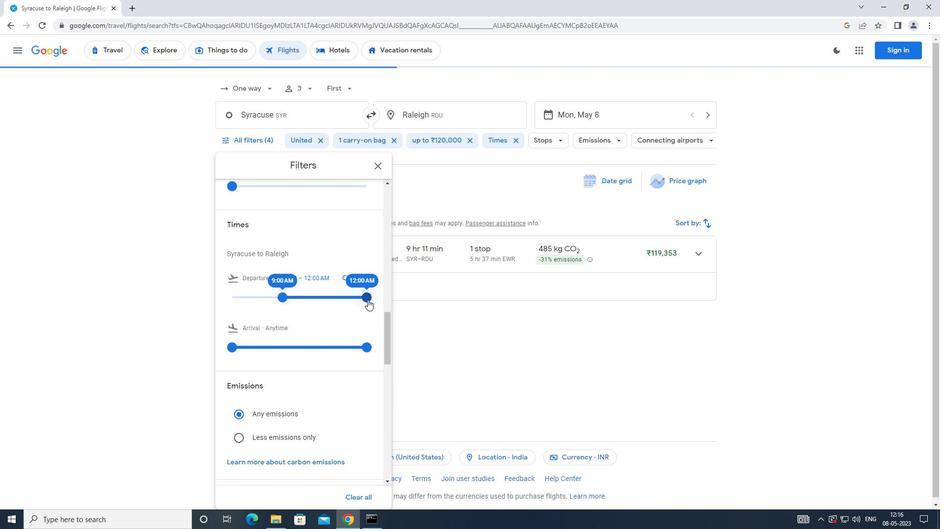 
Action: Mouse moved to (375, 167)
Screenshot: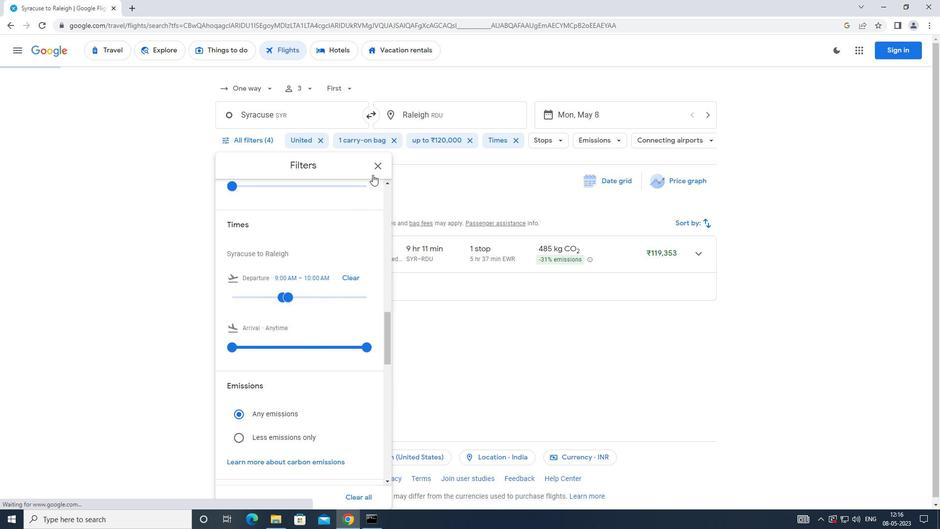 
Action: Mouse pressed left at (375, 167)
Screenshot: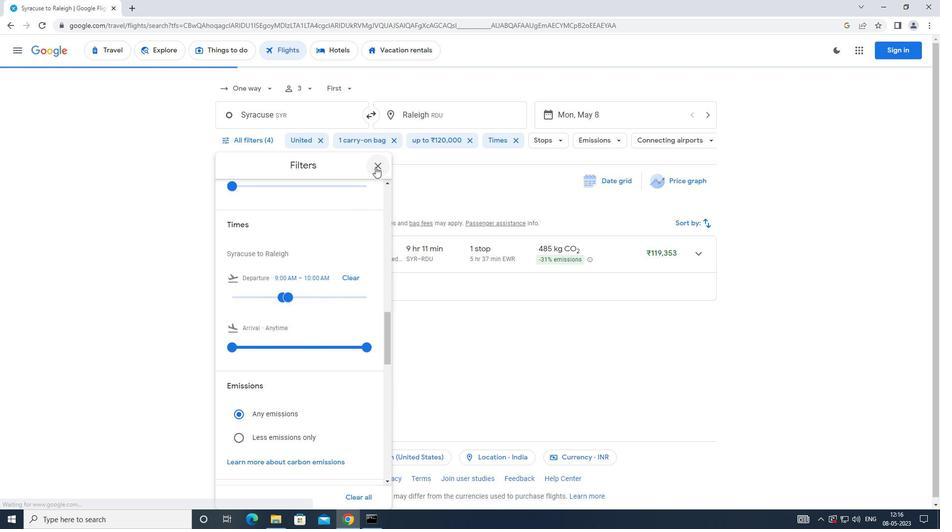 
Action: Mouse moved to (375, 173)
Screenshot: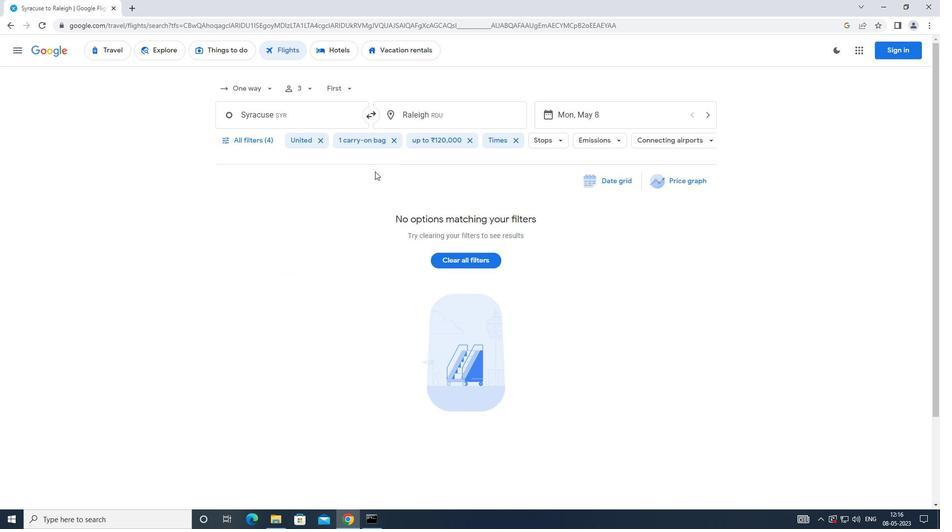 
Action: Key pressed <Key.f8>
Screenshot: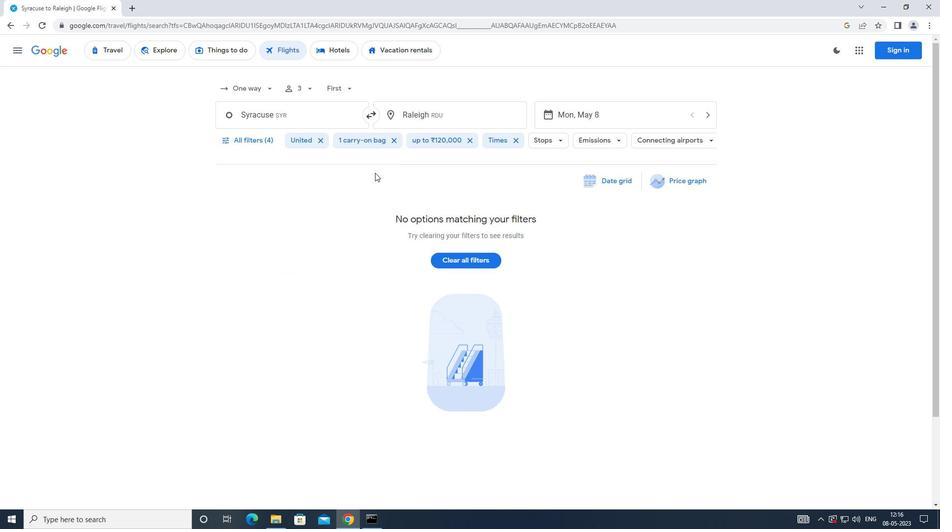 
